 Task: Create a due date automation trigger when advanced on, on the tuesday of the week a card is due add fields with custom field "Resume" set to a number greater or equal to 1 and lower or equal to 10 at 11:00 AM.
Action: Mouse moved to (790, 247)
Screenshot: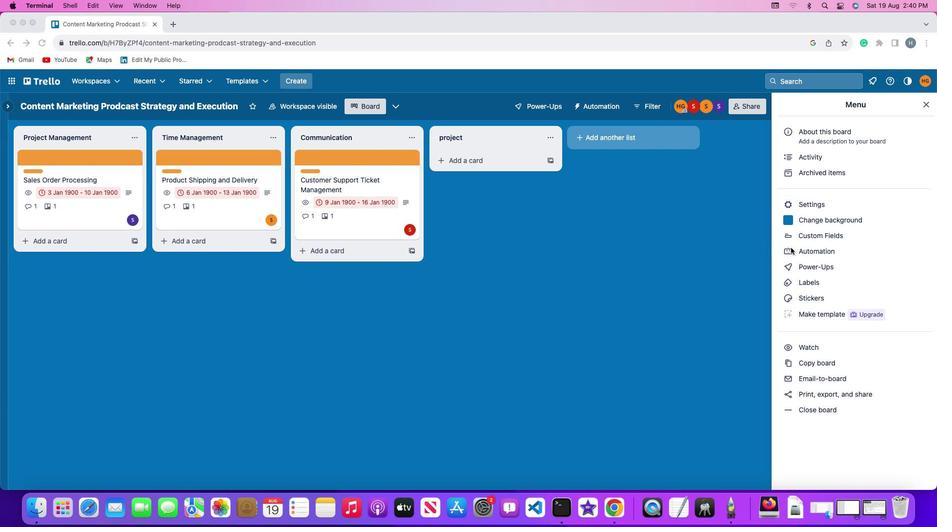 
Action: Mouse pressed left at (790, 247)
Screenshot: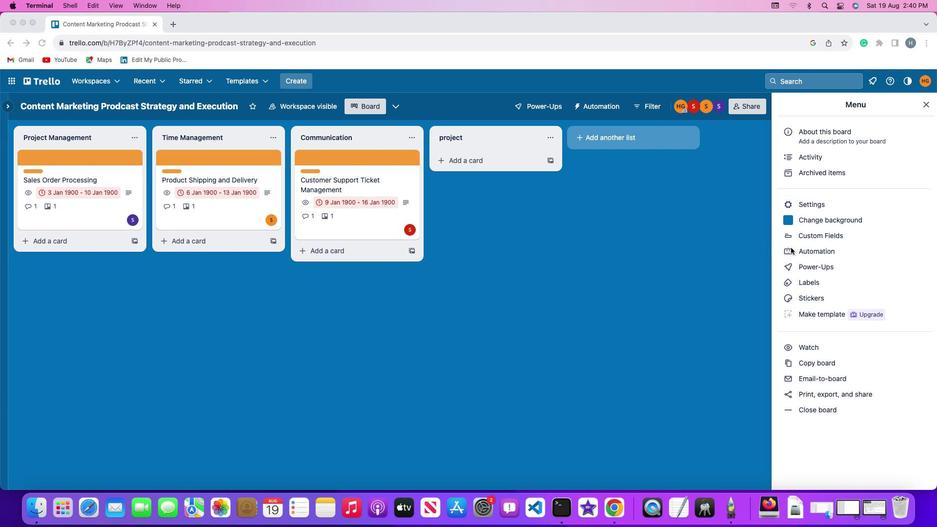 
Action: Mouse pressed left at (790, 247)
Screenshot: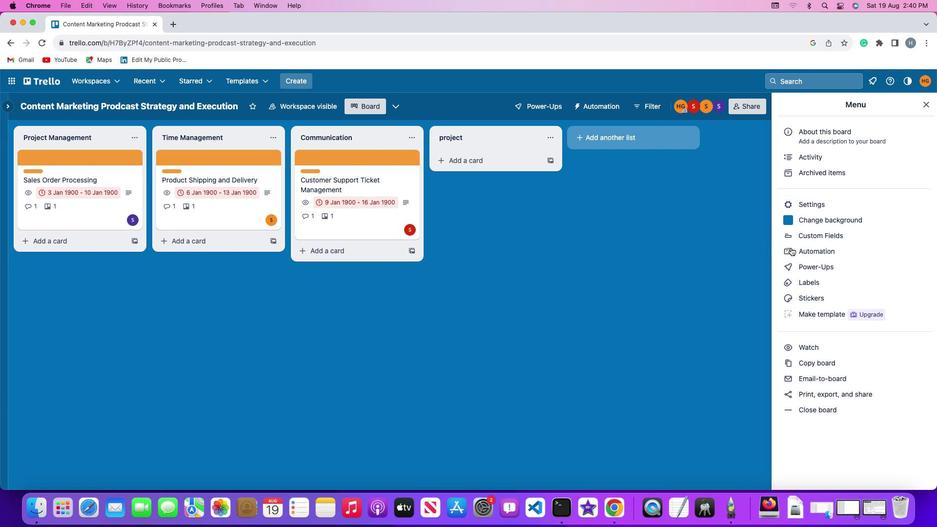 
Action: Mouse moved to (55, 232)
Screenshot: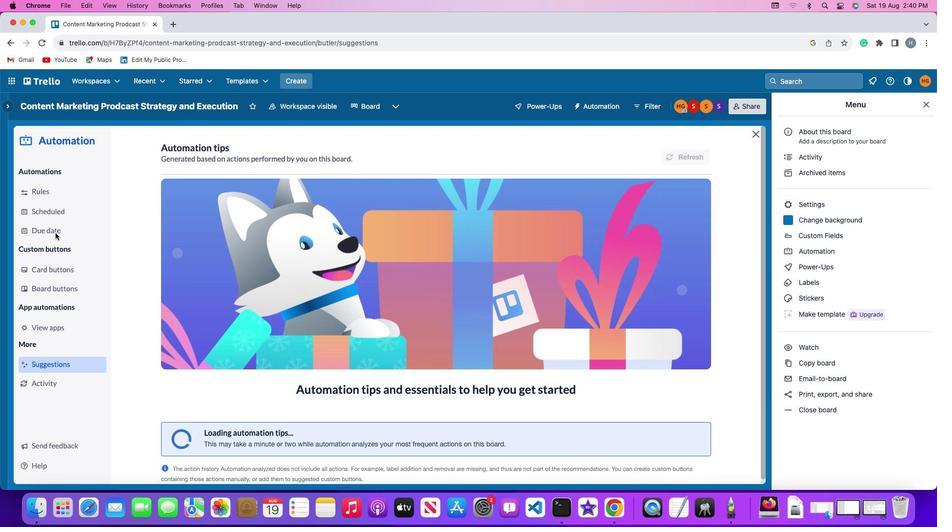 
Action: Mouse pressed left at (55, 232)
Screenshot: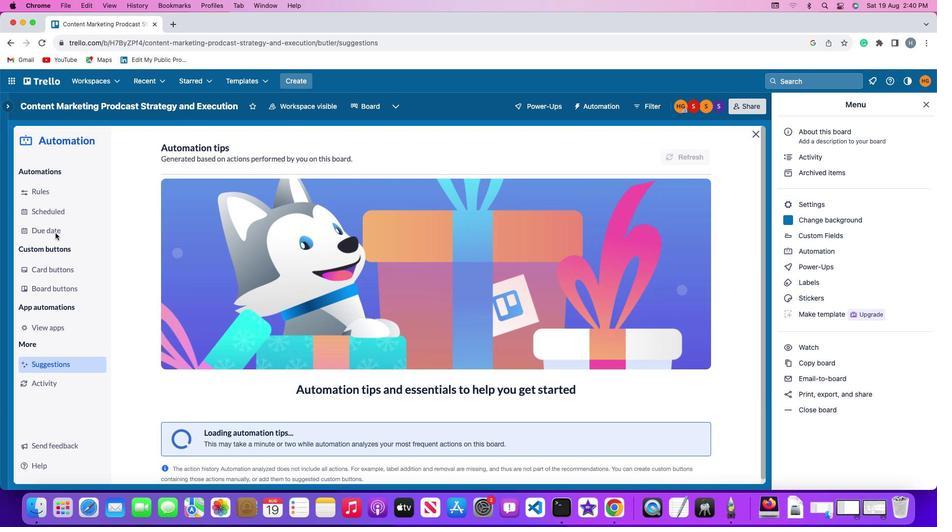 
Action: Mouse moved to (666, 152)
Screenshot: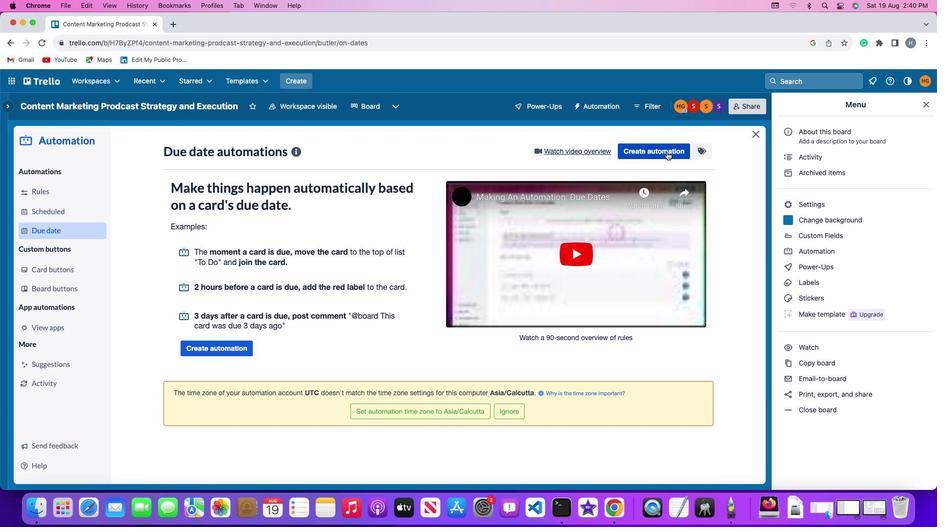 
Action: Mouse pressed left at (666, 152)
Screenshot: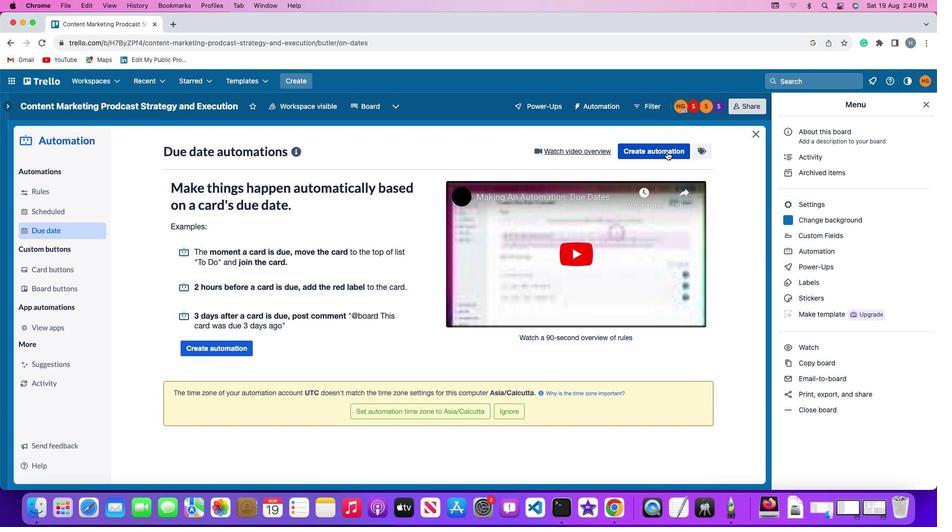 
Action: Mouse moved to (196, 241)
Screenshot: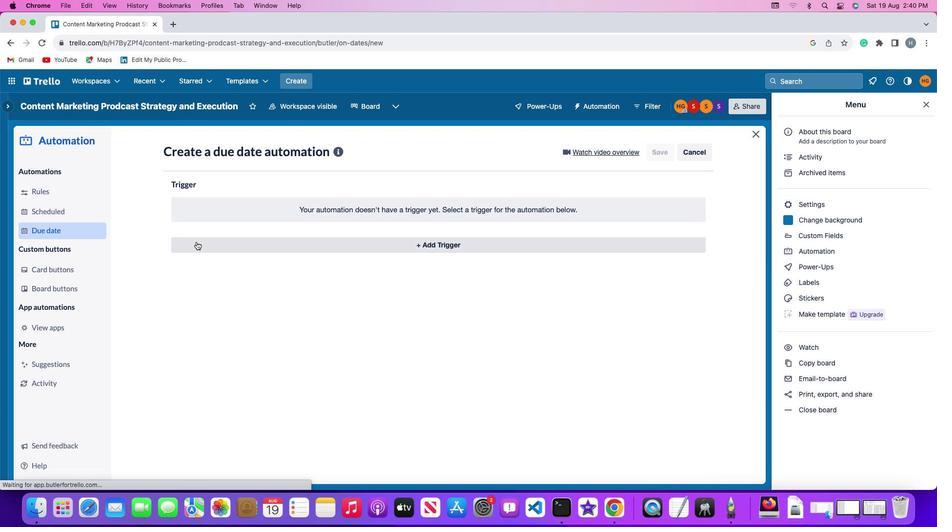 
Action: Mouse pressed left at (196, 241)
Screenshot: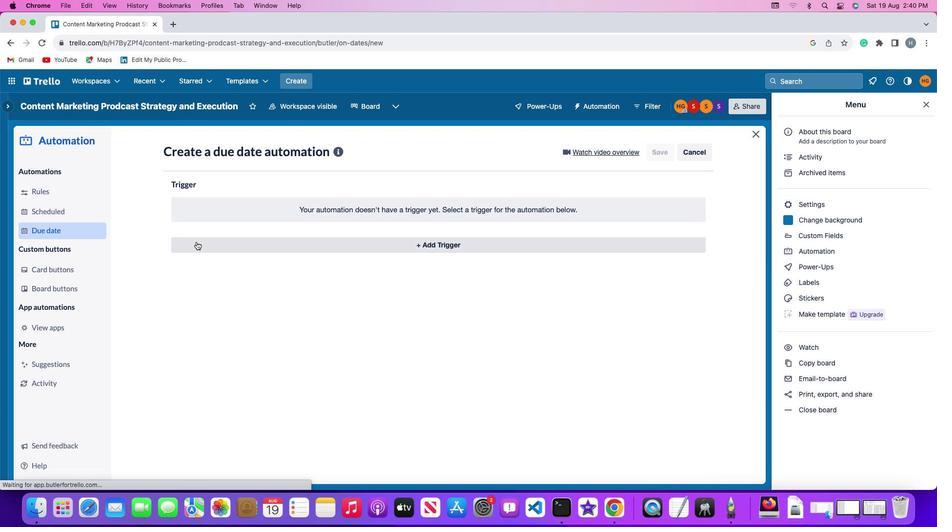
Action: Mouse moved to (204, 413)
Screenshot: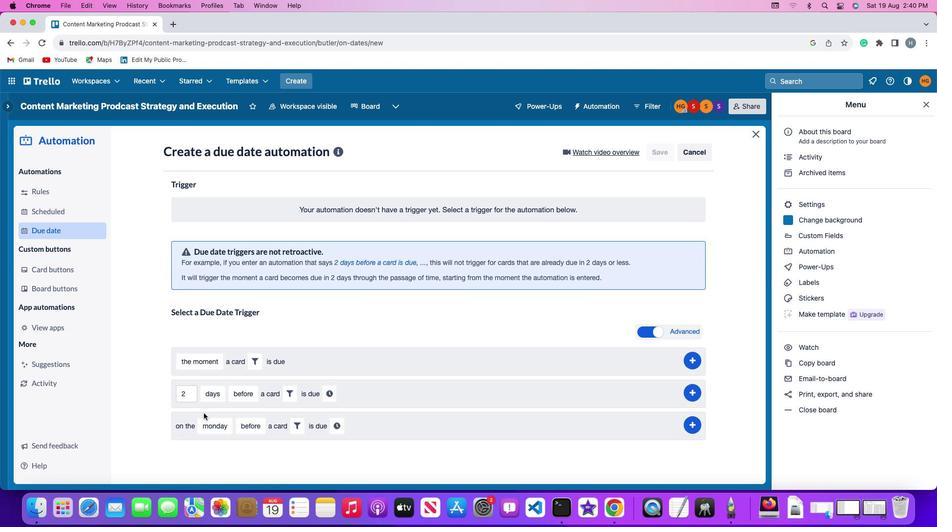 
Action: Mouse pressed left at (204, 413)
Screenshot: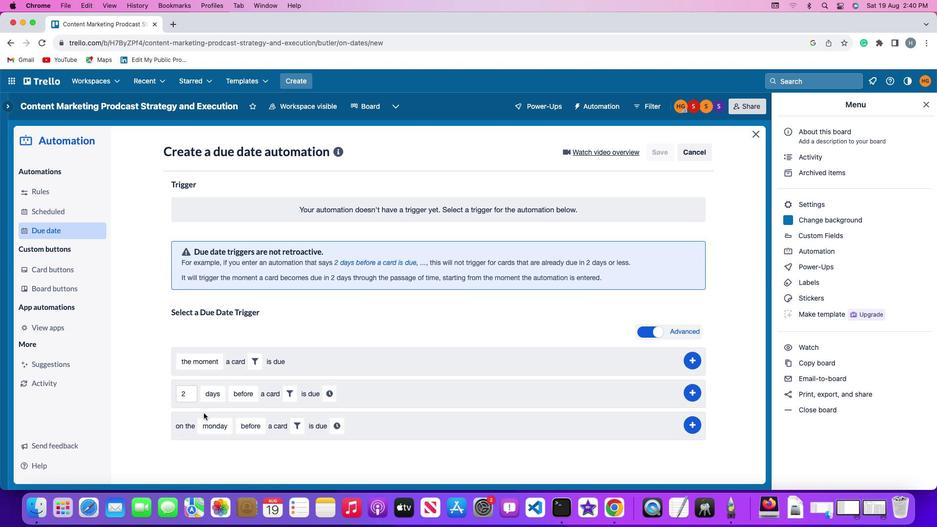
Action: Mouse moved to (207, 417)
Screenshot: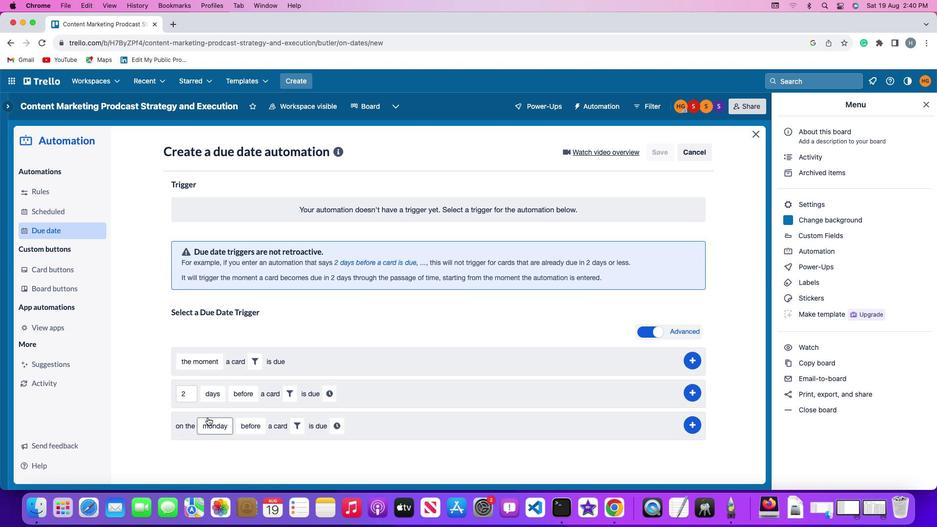
Action: Mouse pressed left at (207, 417)
Screenshot: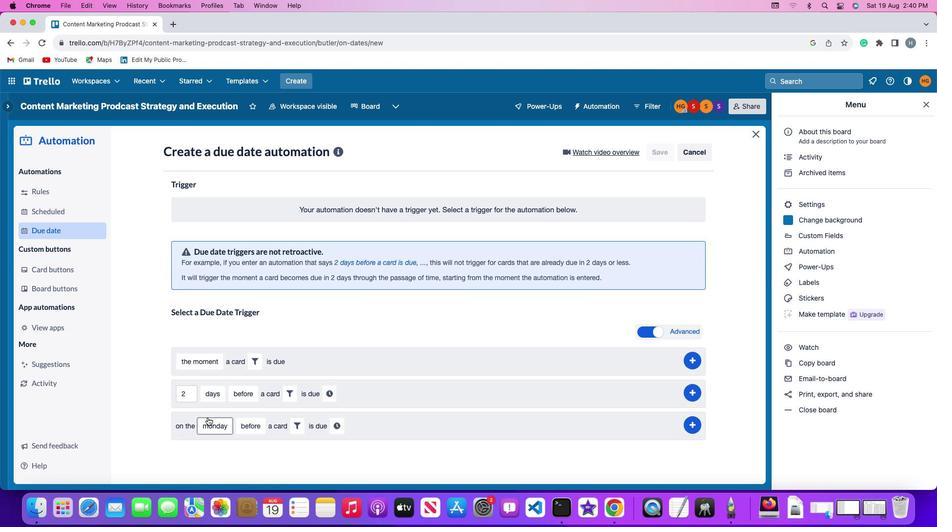 
Action: Mouse moved to (228, 312)
Screenshot: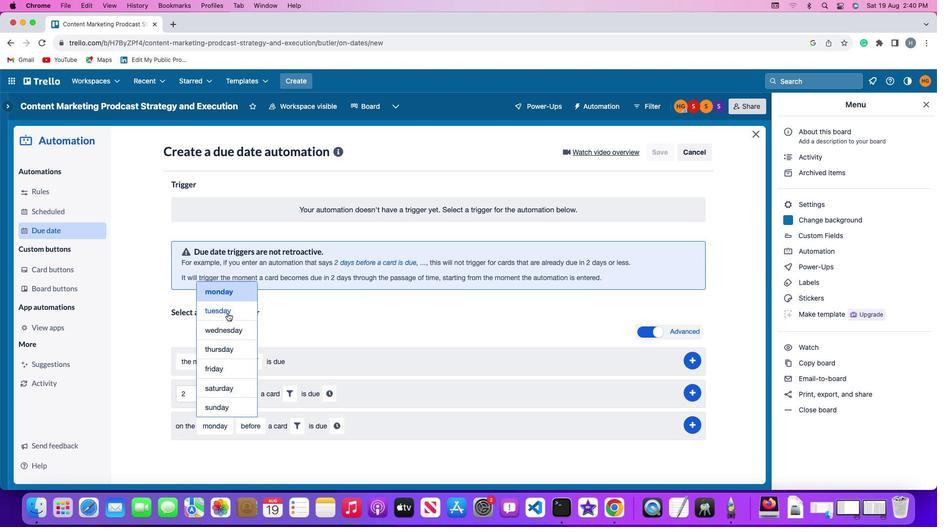 
Action: Mouse pressed left at (228, 312)
Screenshot: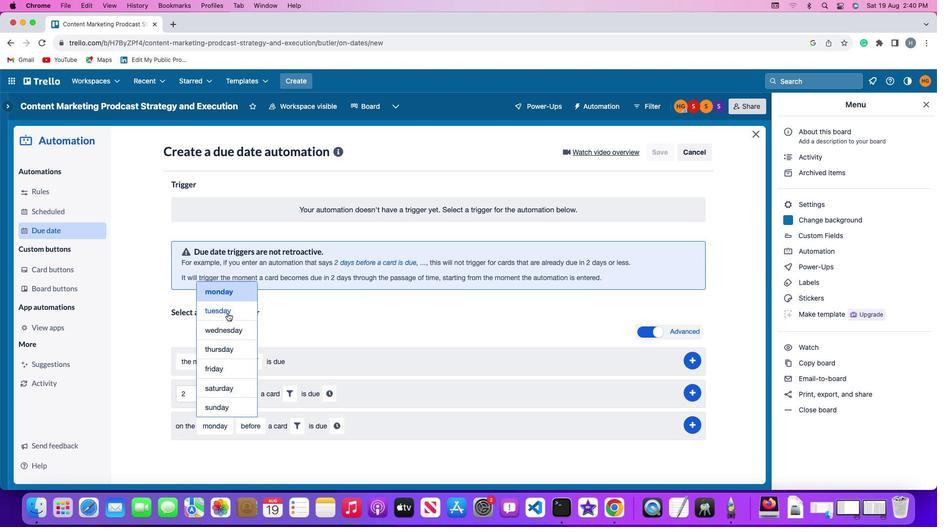 
Action: Mouse moved to (249, 427)
Screenshot: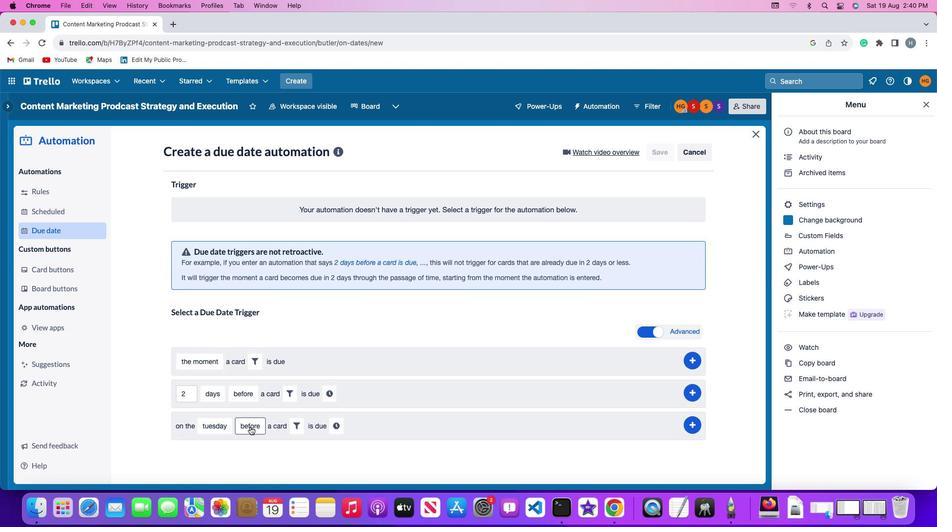 
Action: Mouse pressed left at (249, 427)
Screenshot: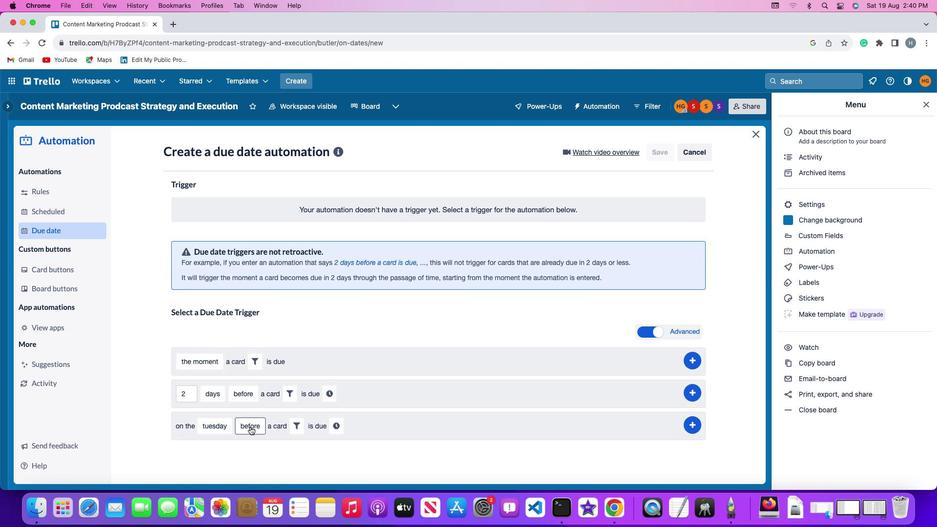 
Action: Mouse moved to (257, 387)
Screenshot: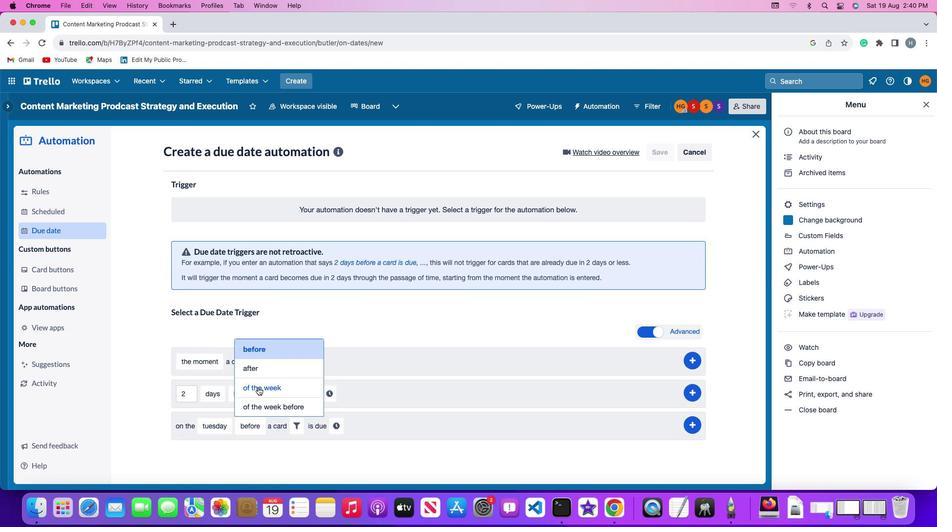 
Action: Mouse pressed left at (257, 387)
Screenshot: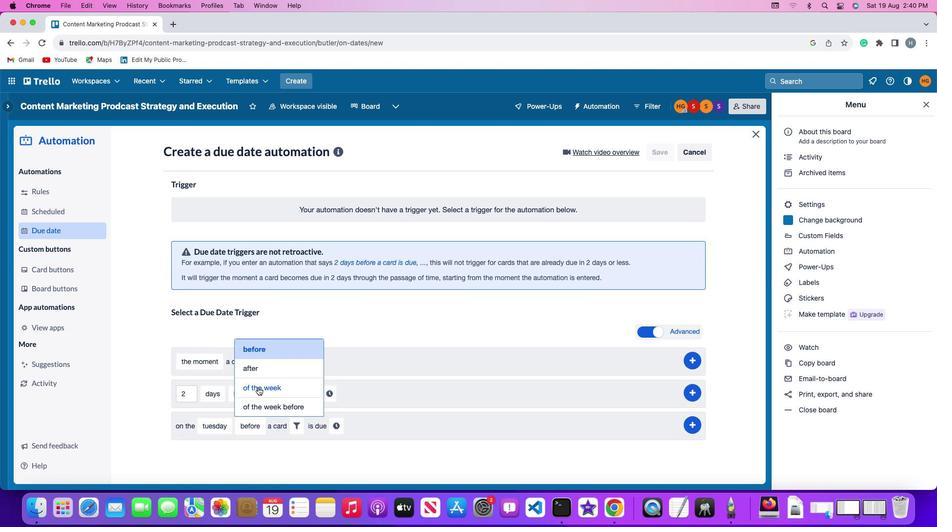 
Action: Mouse moved to (307, 424)
Screenshot: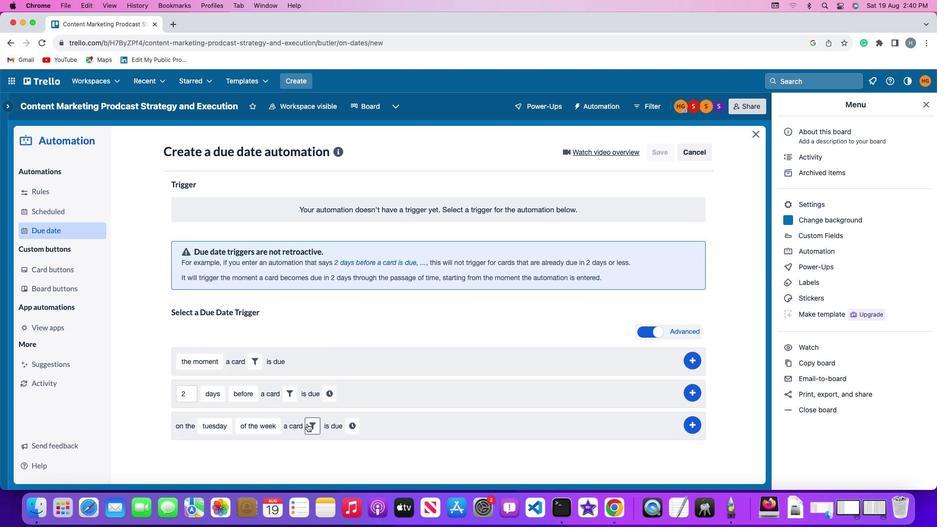 
Action: Mouse pressed left at (307, 424)
Screenshot: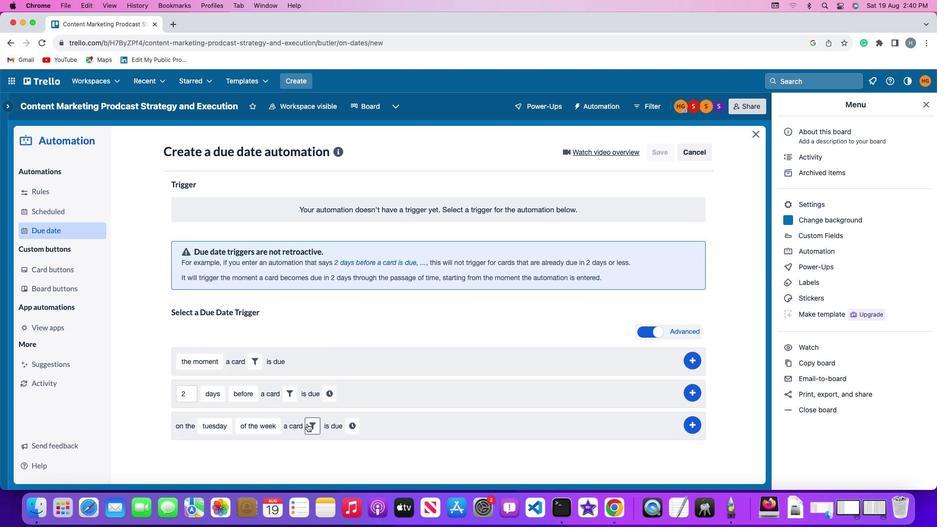 
Action: Mouse moved to (471, 462)
Screenshot: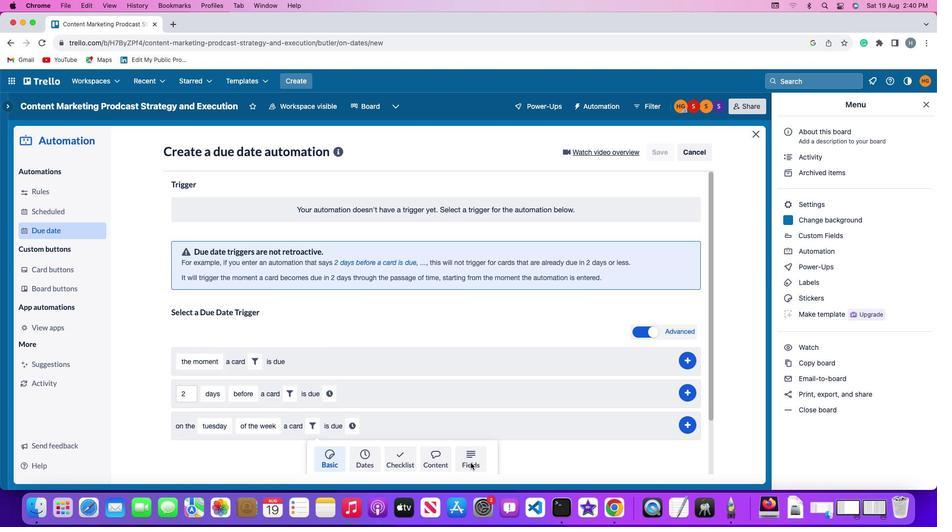 
Action: Mouse pressed left at (471, 462)
Screenshot: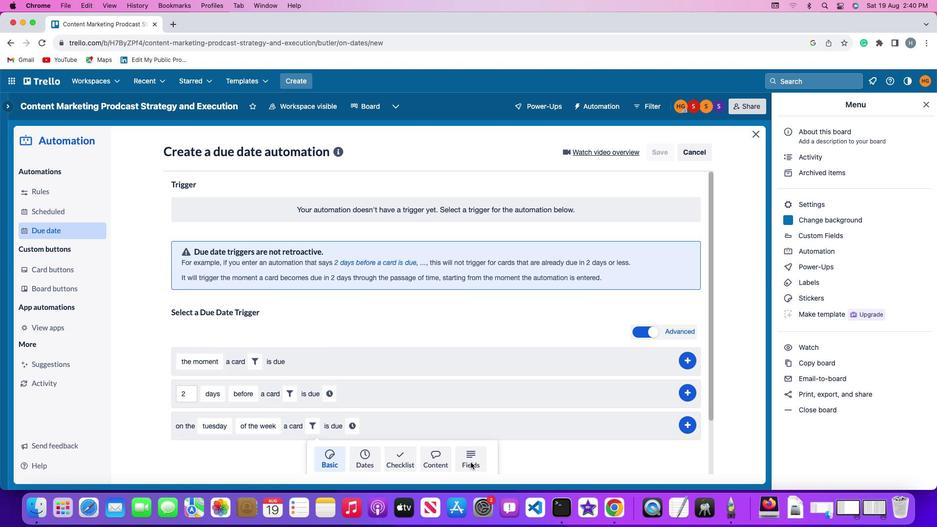
Action: Mouse moved to (284, 449)
Screenshot: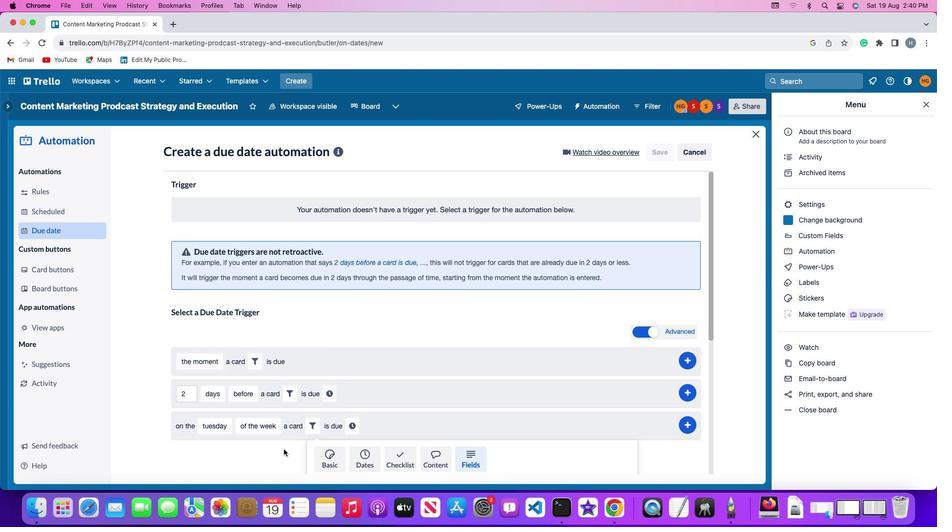 
Action: Mouse scrolled (284, 449) with delta (0, 0)
Screenshot: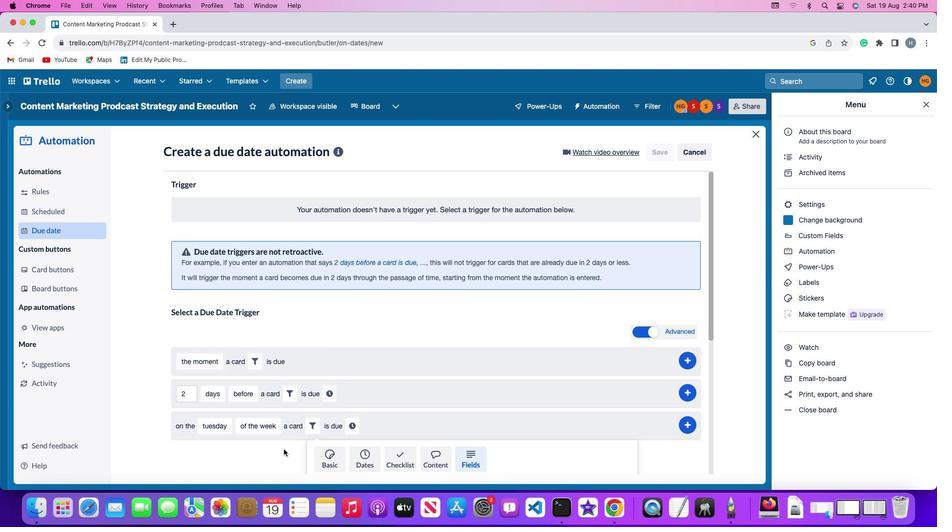 
Action: Mouse scrolled (284, 449) with delta (0, 0)
Screenshot: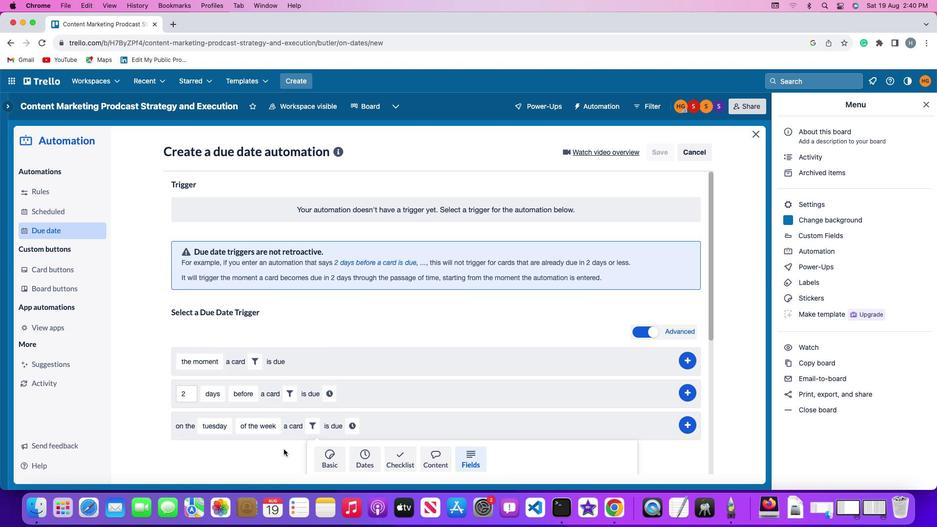 
Action: Mouse moved to (283, 449)
Screenshot: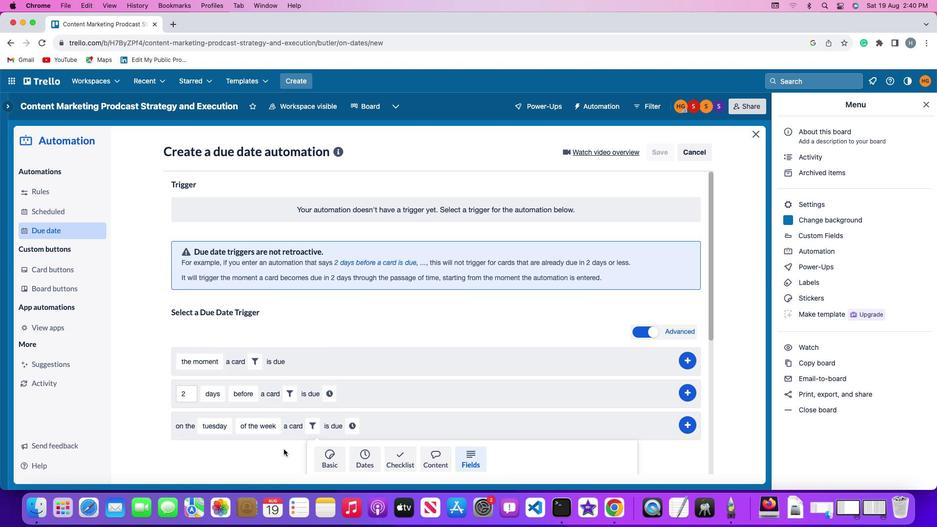 
Action: Mouse scrolled (283, 449) with delta (0, -1)
Screenshot: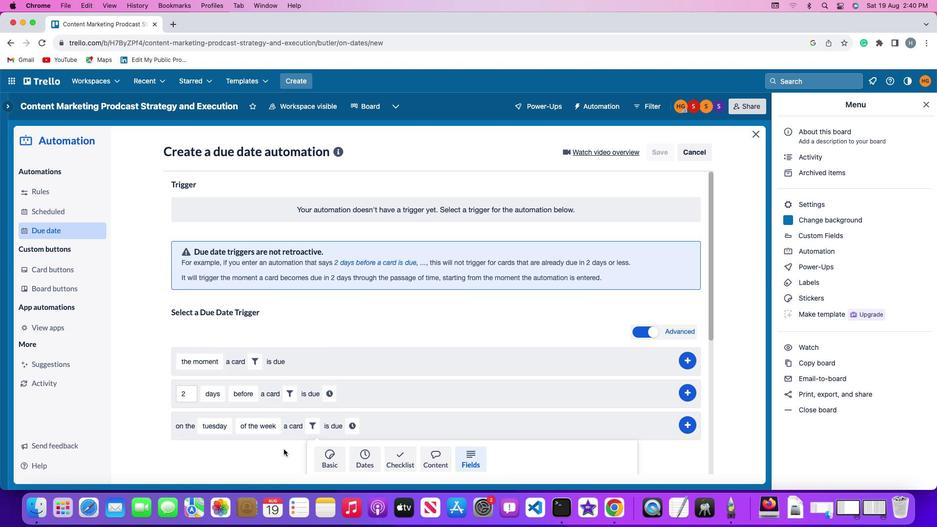 
Action: Mouse moved to (283, 449)
Screenshot: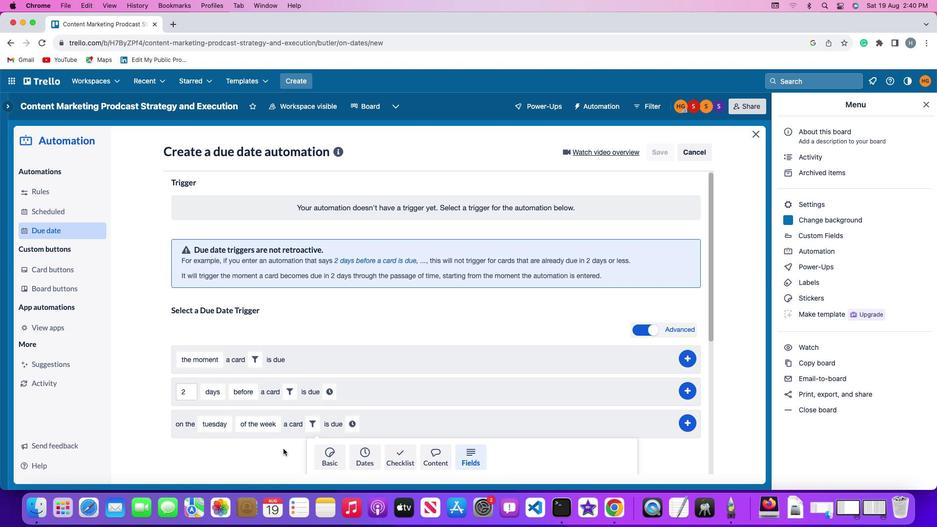 
Action: Mouse scrolled (283, 449) with delta (0, -2)
Screenshot: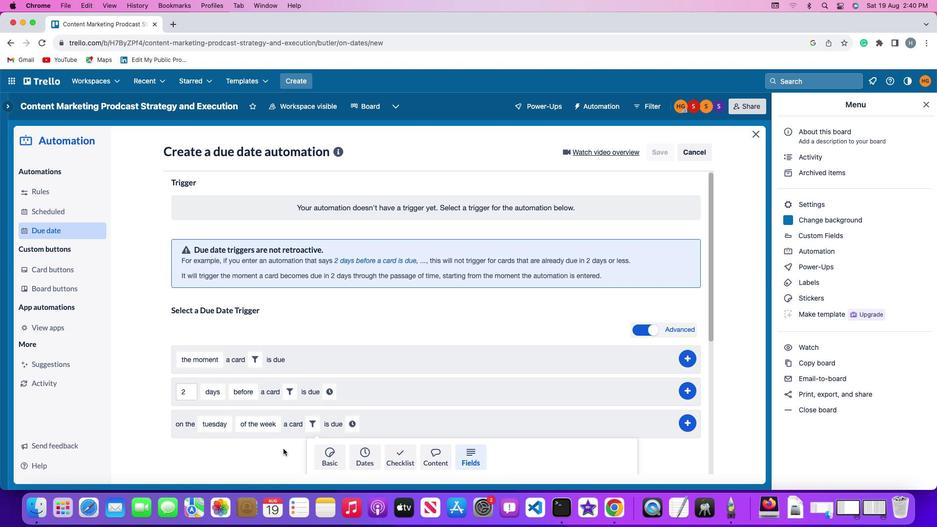 
Action: Mouse moved to (283, 448)
Screenshot: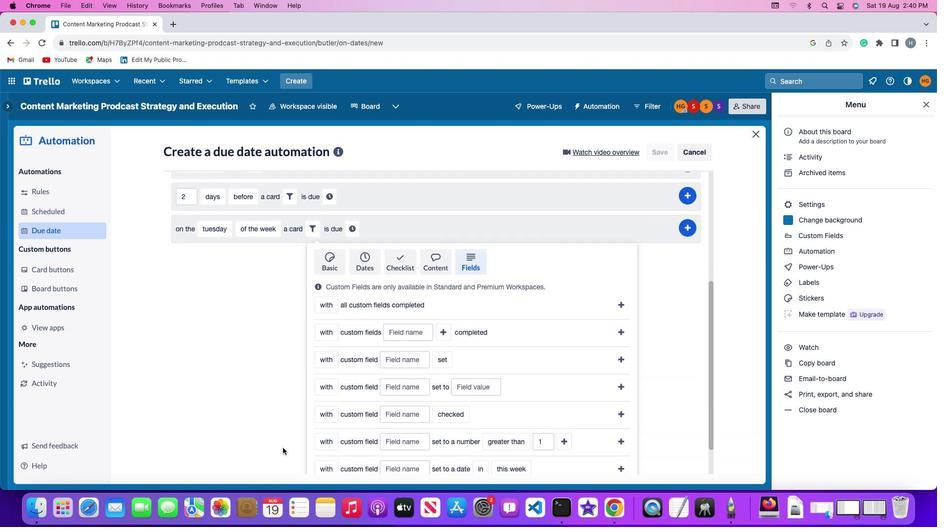 
Action: Mouse scrolled (283, 448) with delta (0, 0)
Screenshot: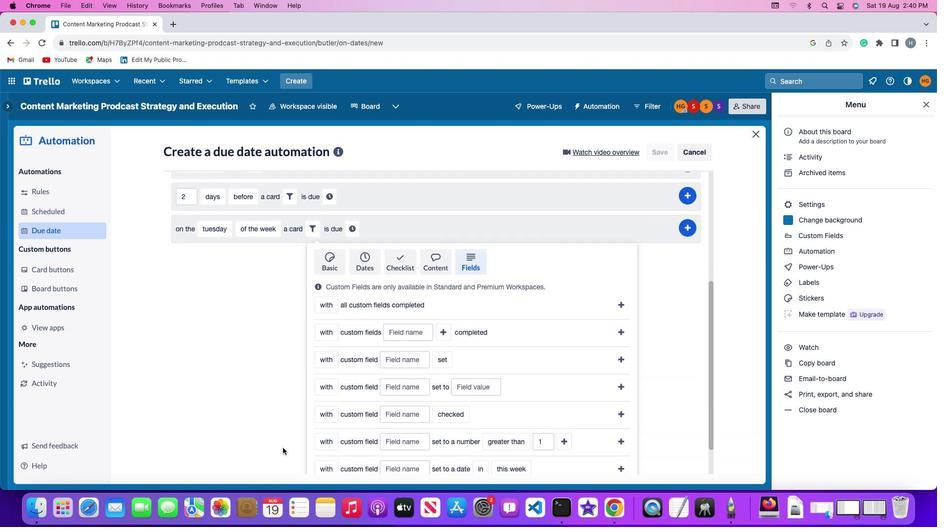 
Action: Mouse scrolled (283, 448) with delta (0, 0)
Screenshot: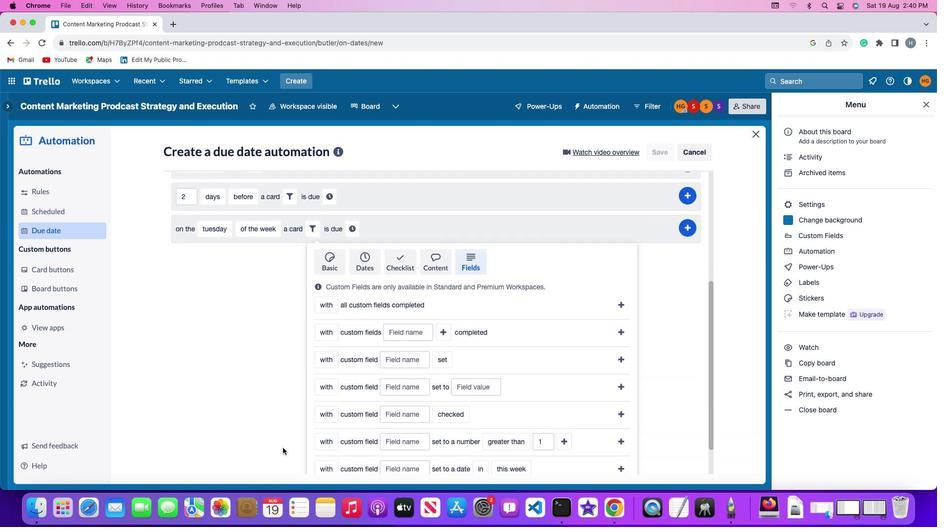 
Action: Mouse moved to (283, 447)
Screenshot: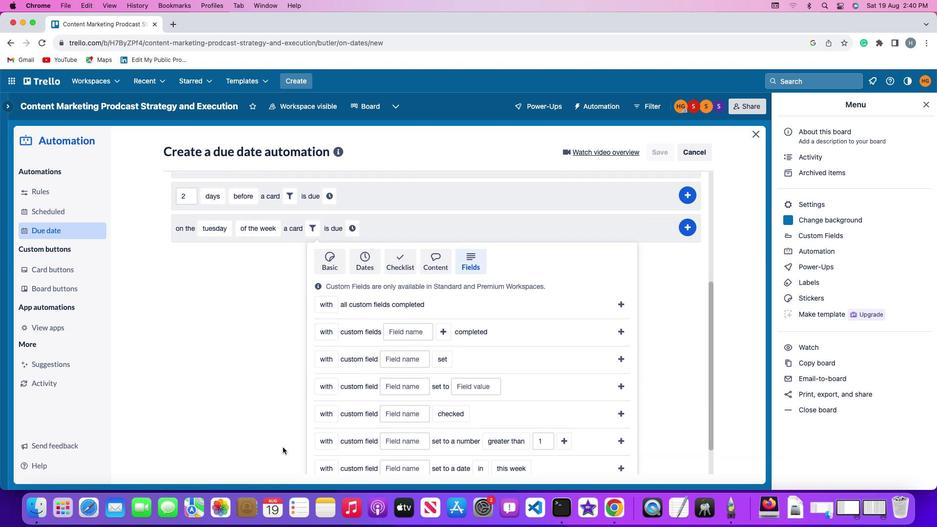 
Action: Mouse scrolled (283, 447) with delta (0, -1)
Screenshot: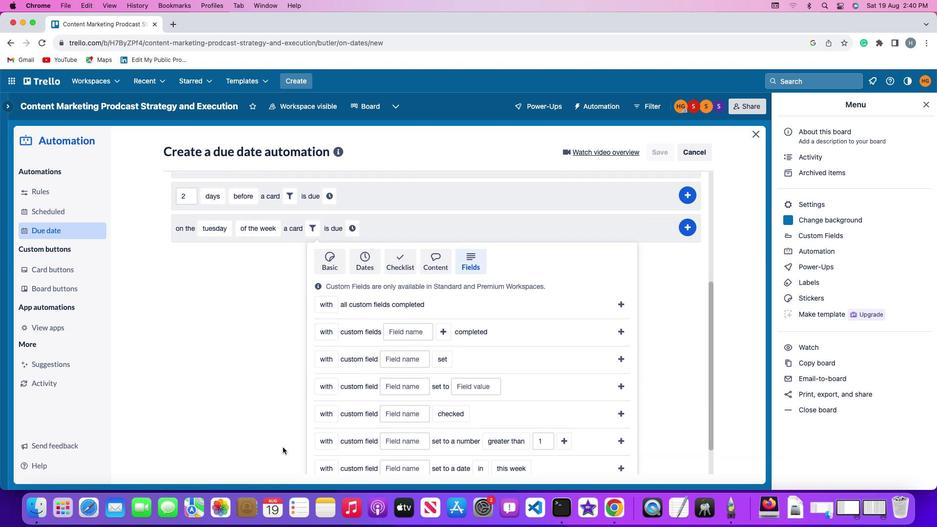 
Action: Mouse moved to (283, 447)
Screenshot: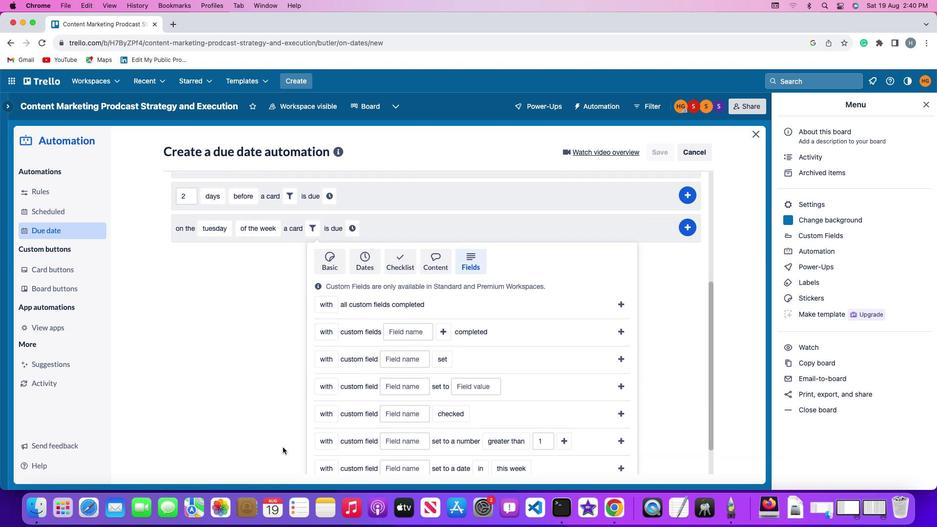 
Action: Mouse scrolled (283, 447) with delta (0, -2)
Screenshot: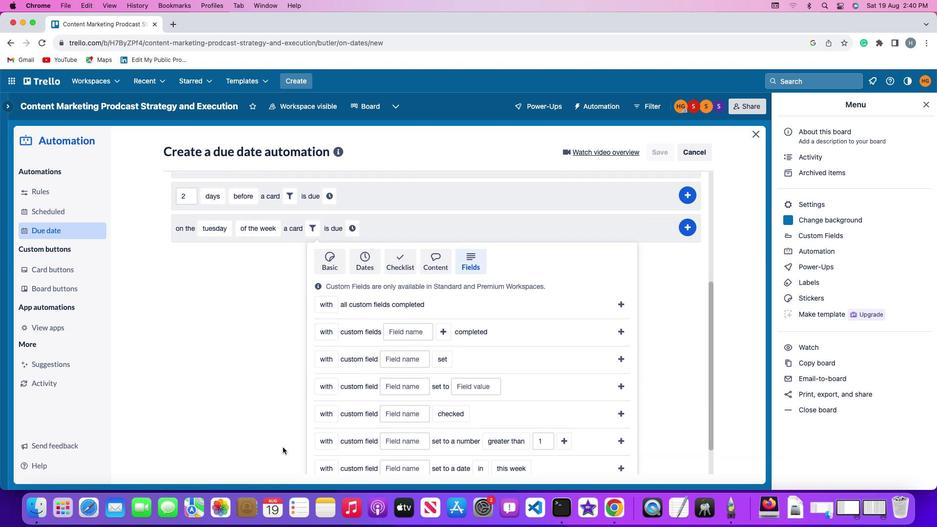 
Action: Mouse moved to (283, 447)
Screenshot: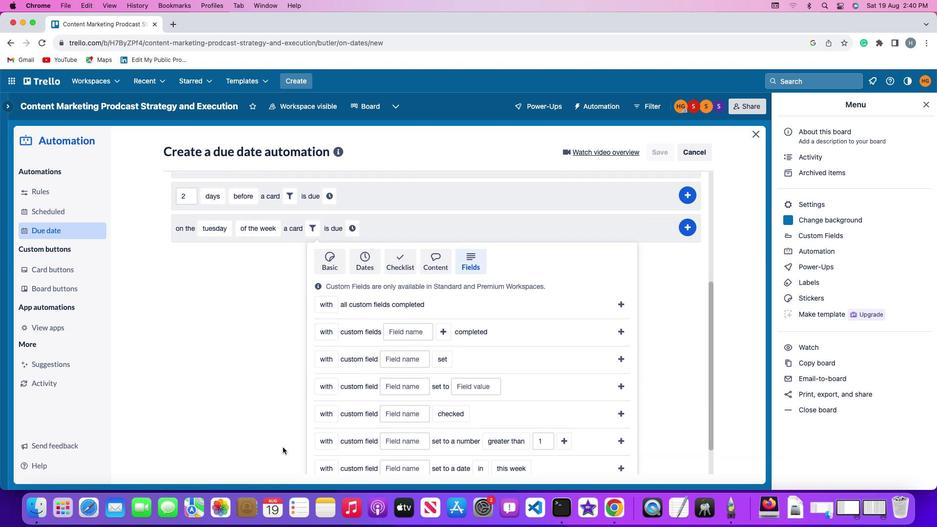 
Action: Mouse scrolled (283, 447) with delta (0, -2)
Screenshot: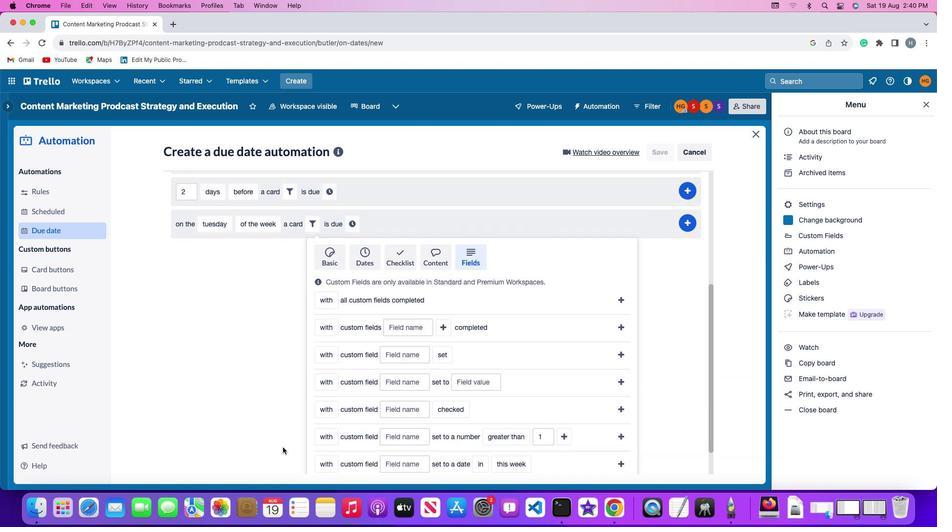 
Action: Mouse moved to (282, 446)
Screenshot: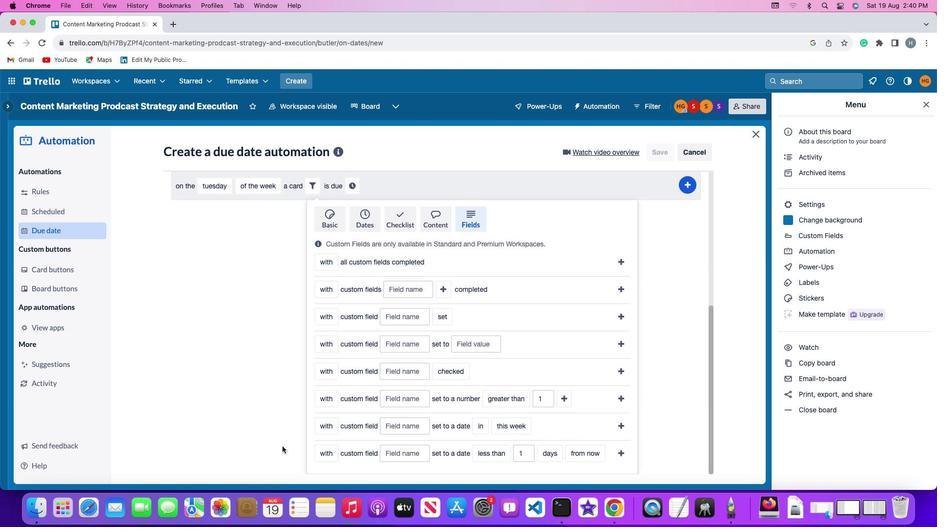 
Action: Mouse scrolled (282, 446) with delta (0, 0)
Screenshot: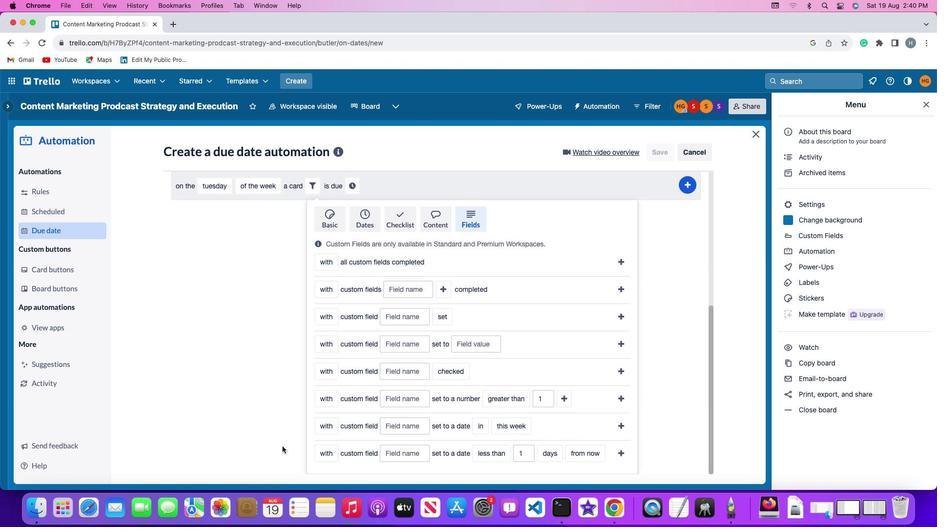 
Action: Mouse scrolled (282, 446) with delta (0, 0)
Screenshot: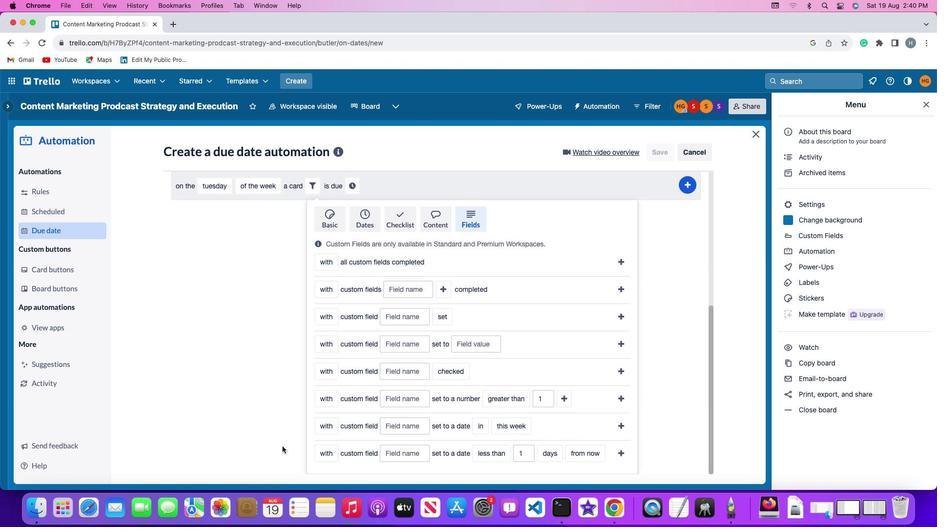 
Action: Mouse scrolled (282, 446) with delta (0, -1)
Screenshot: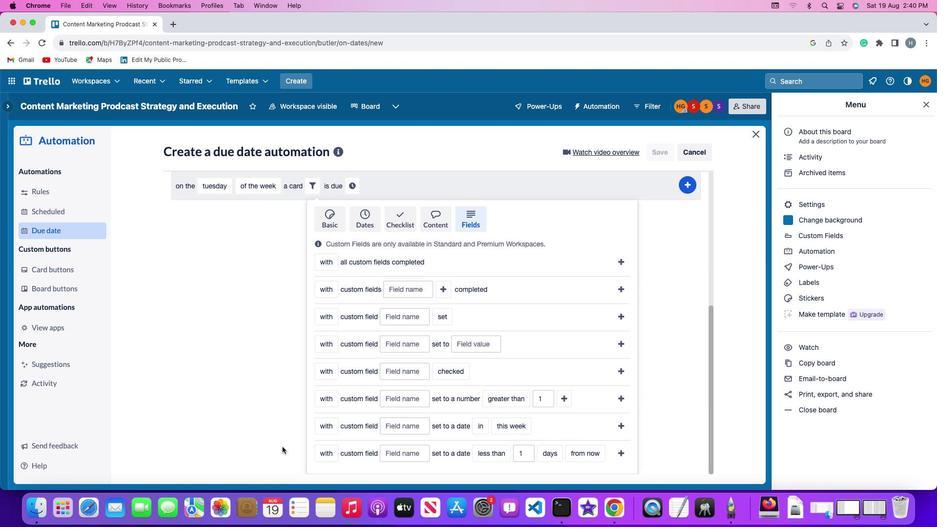 
Action: Mouse moved to (282, 446)
Screenshot: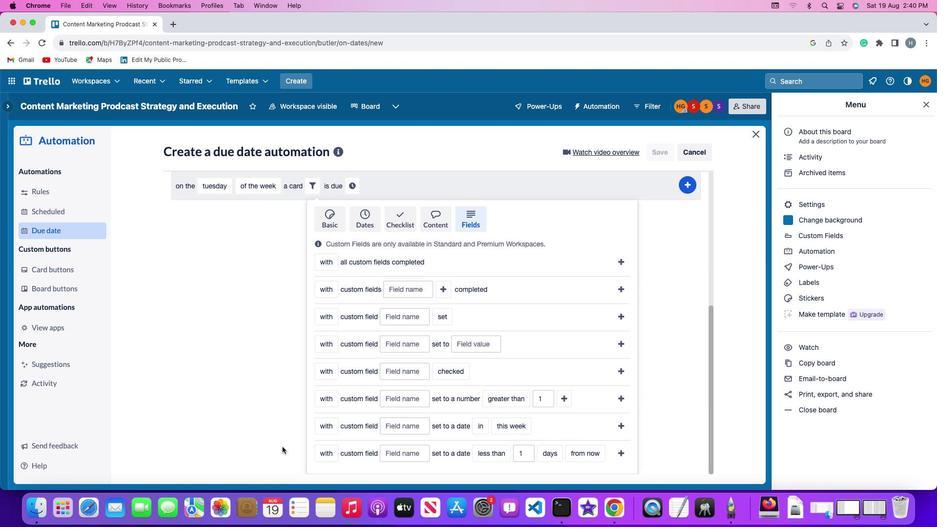 
Action: Mouse scrolled (282, 446) with delta (0, -2)
Screenshot: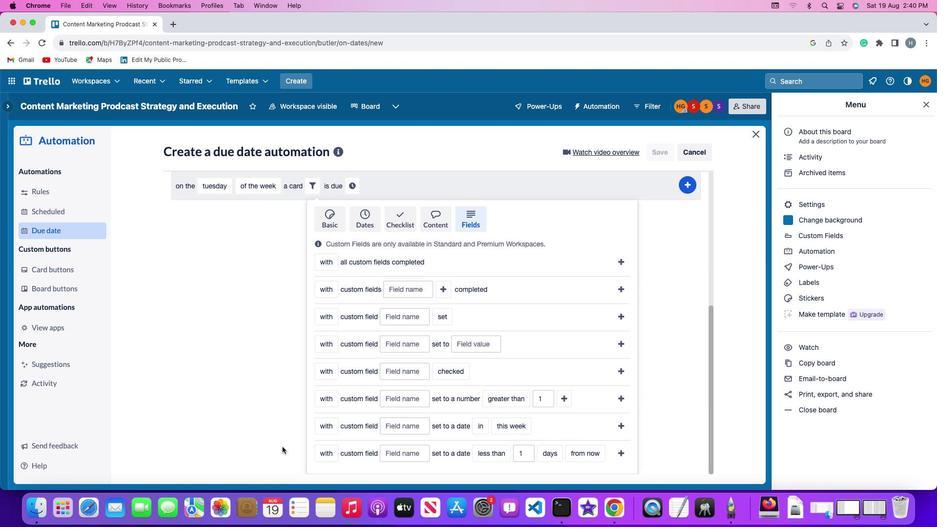 
Action: Mouse moved to (322, 399)
Screenshot: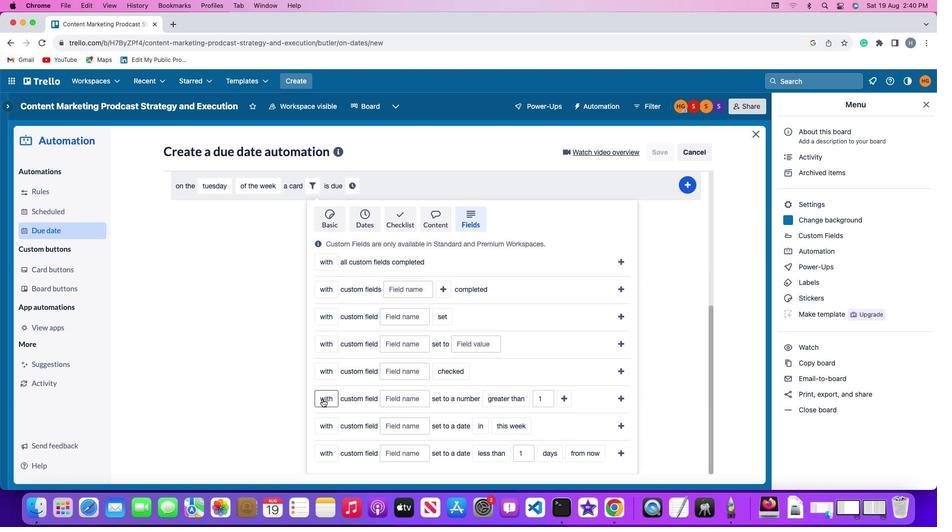 
Action: Mouse pressed left at (322, 399)
Screenshot: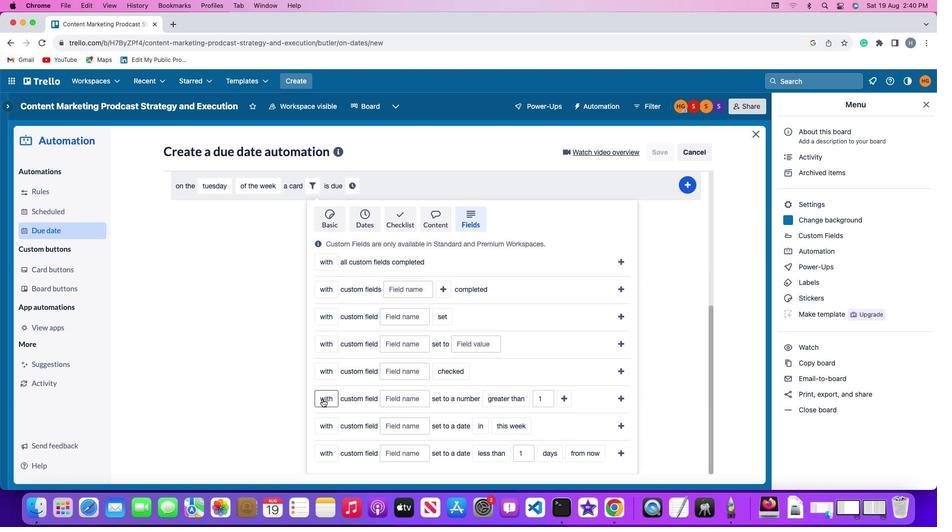
Action: Mouse moved to (328, 417)
Screenshot: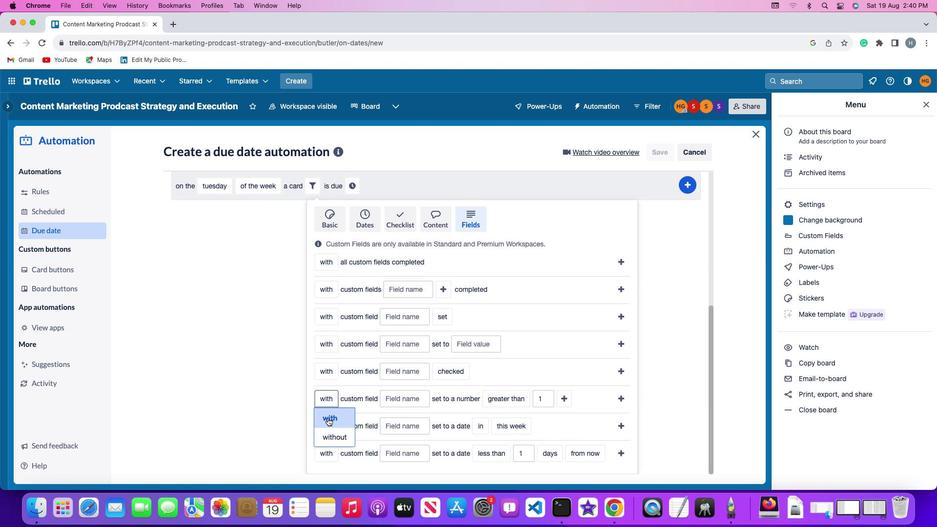
Action: Mouse pressed left at (328, 417)
Screenshot: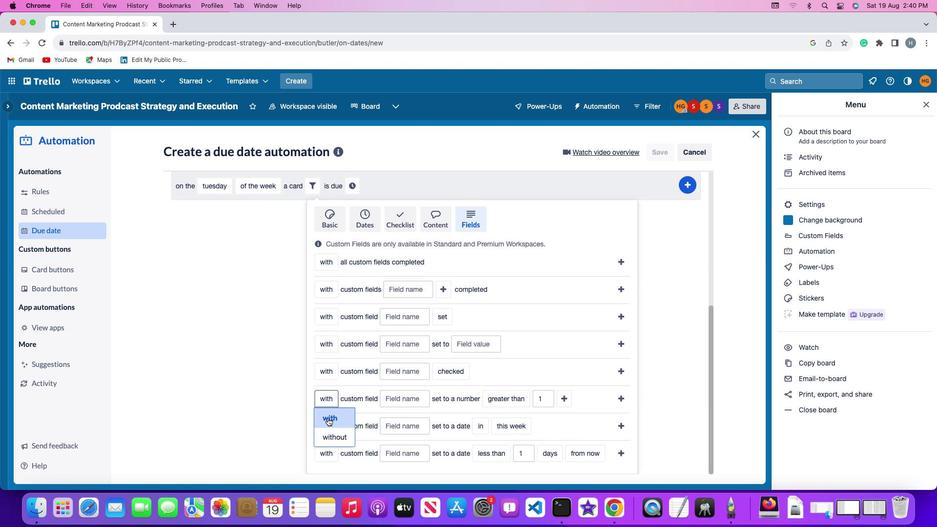 
Action: Mouse moved to (411, 397)
Screenshot: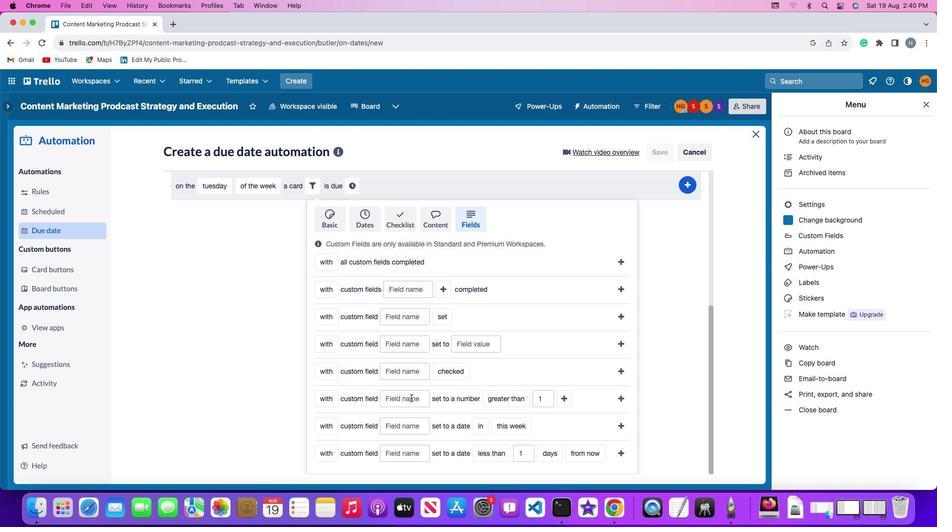 
Action: Mouse pressed left at (411, 397)
Screenshot: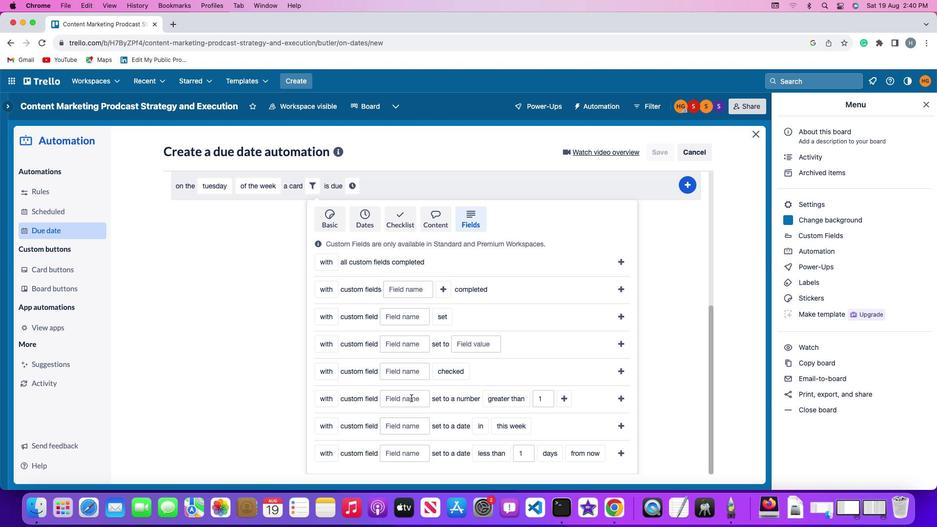 
Action: Mouse moved to (412, 397)
Screenshot: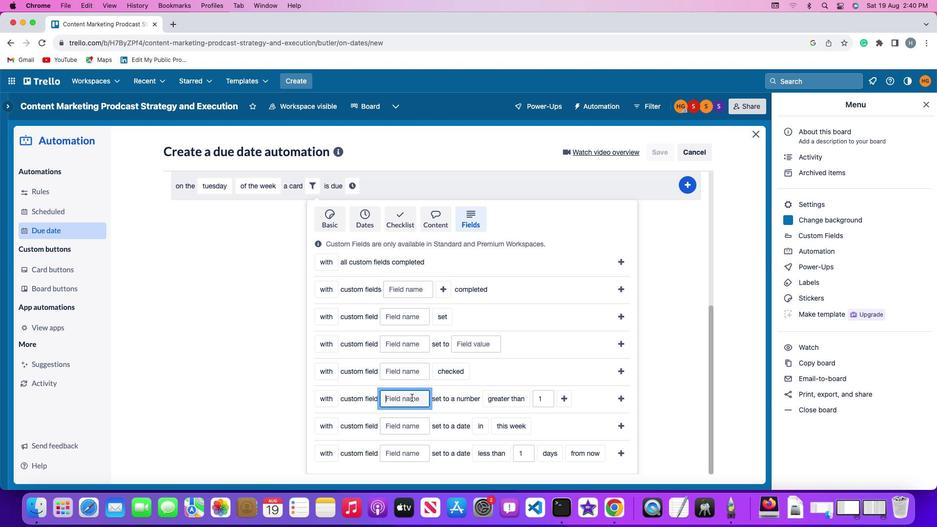 
Action: Key pressed Key.shift'R''e''s'
Screenshot: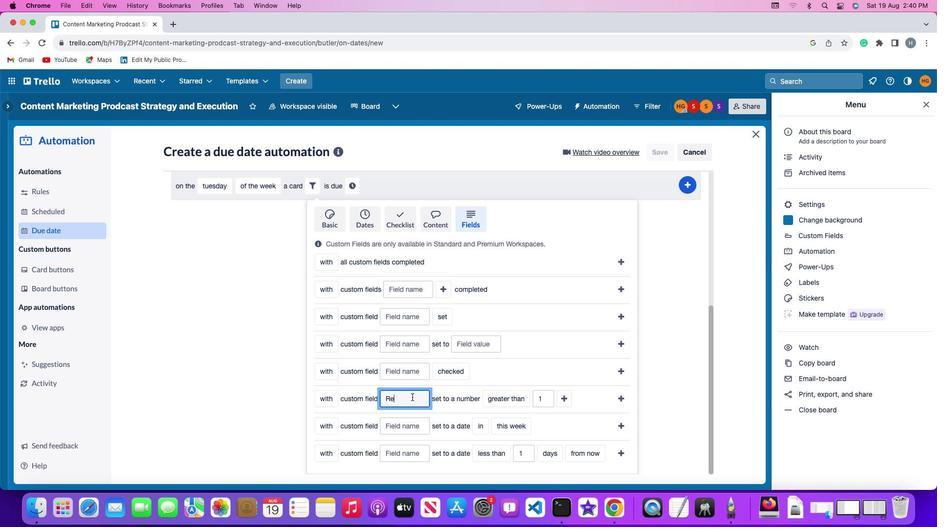 
Action: Mouse moved to (412, 396)
Screenshot: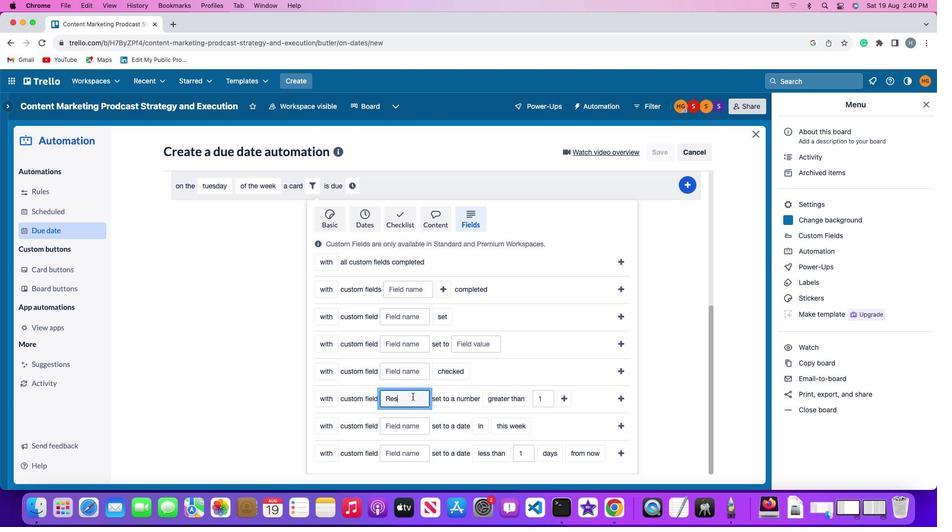 
Action: Key pressed 'u''m'
Screenshot: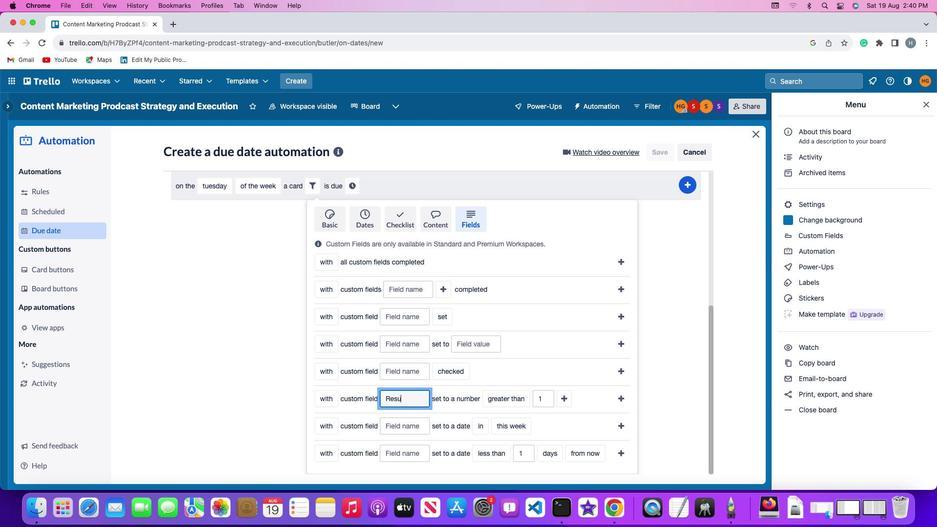 
Action: Mouse moved to (413, 396)
Screenshot: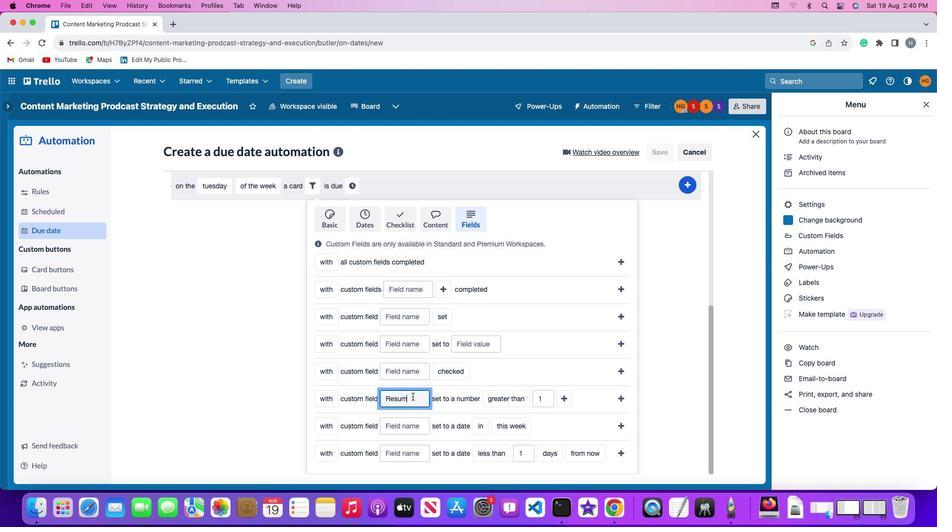 
Action: Key pressed 'e'
Screenshot: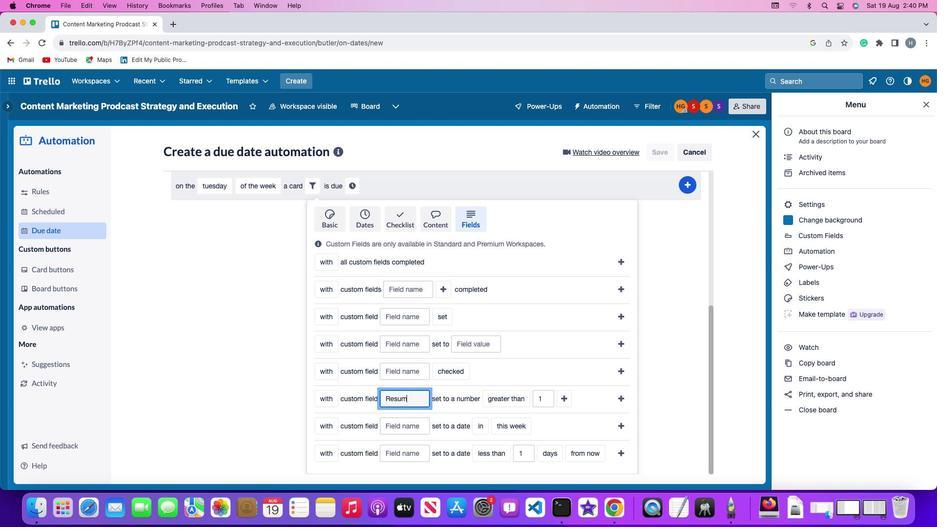 
Action: Mouse moved to (495, 396)
Screenshot: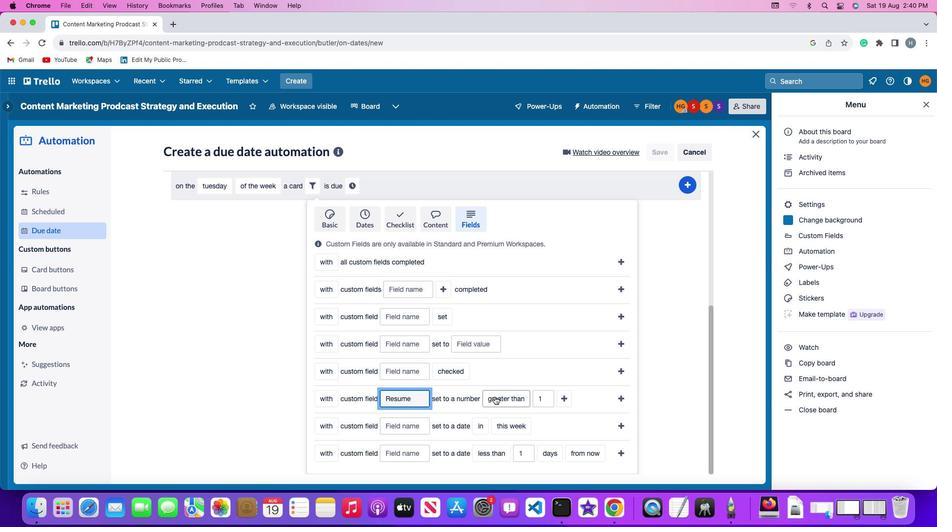 
Action: Mouse pressed left at (495, 396)
Screenshot: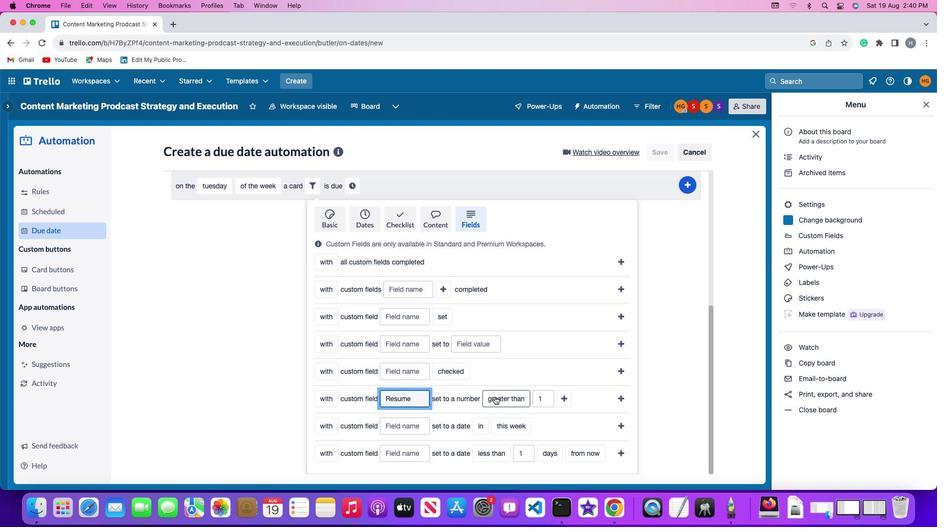 
Action: Mouse moved to (515, 339)
Screenshot: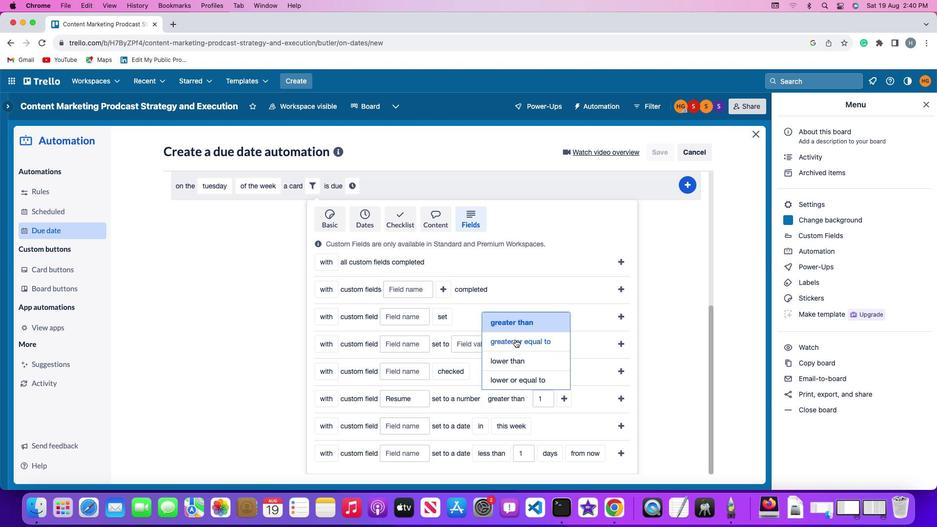 
Action: Mouse pressed left at (515, 339)
Screenshot: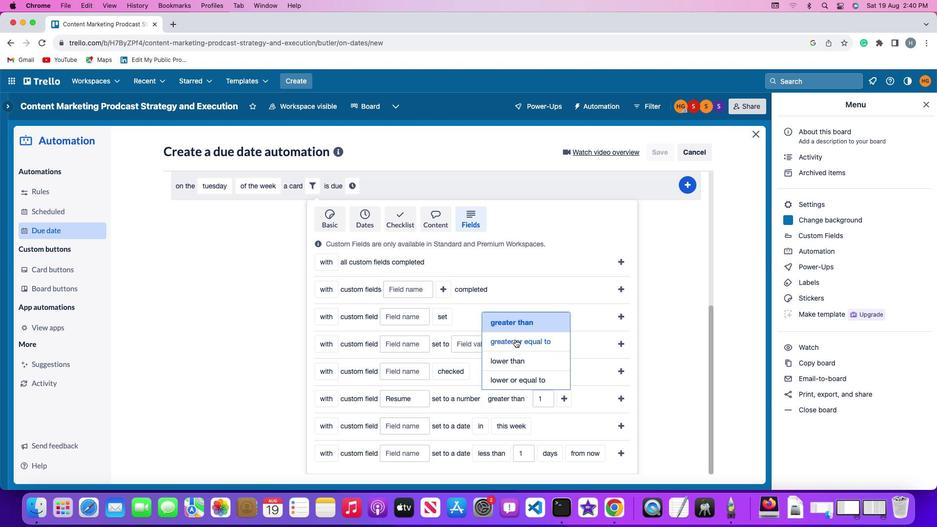 
Action: Mouse moved to (571, 399)
Screenshot: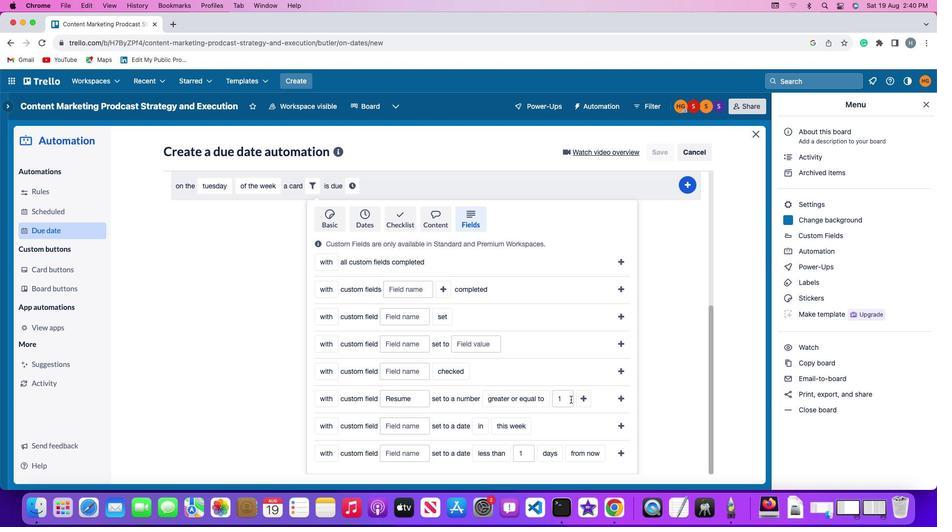 
Action: Mouse pressed left at (571, 399)
Screenshot: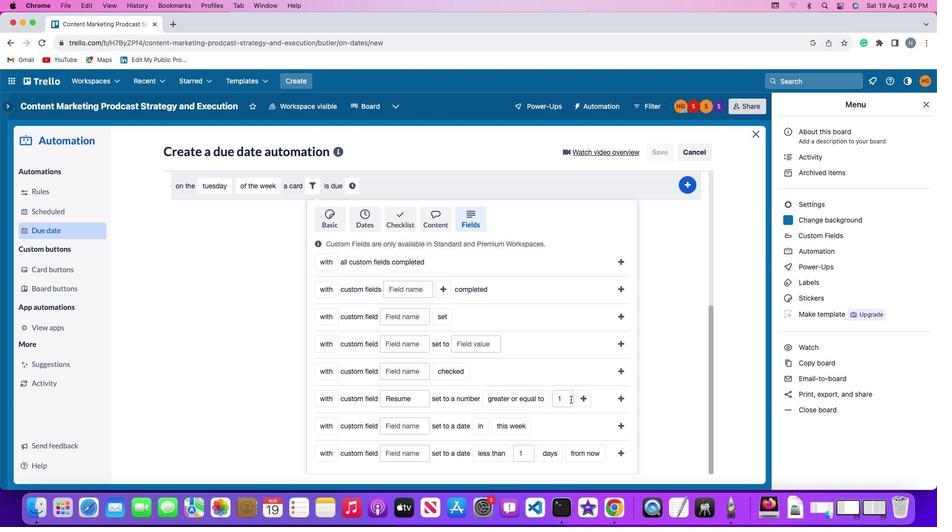 
Action: Mouse moved to (568, 395)
Screenshot: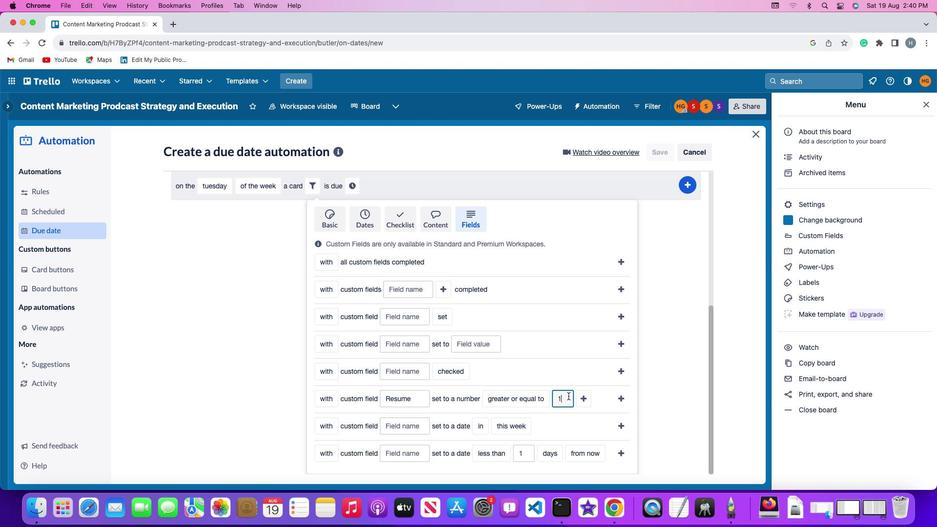 
Action: Key pressed Key.backspace
Screenshot: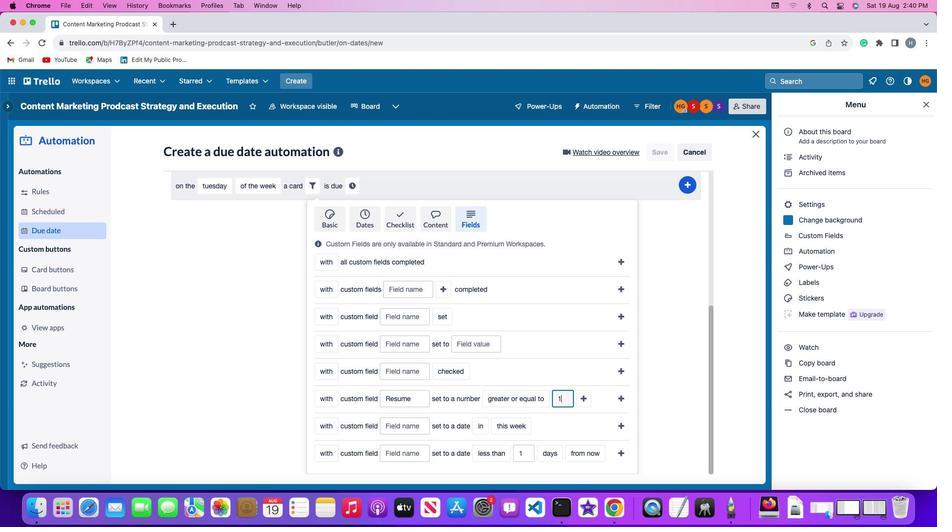 
Action: Mouse moved to (568, 395)
Screenshot: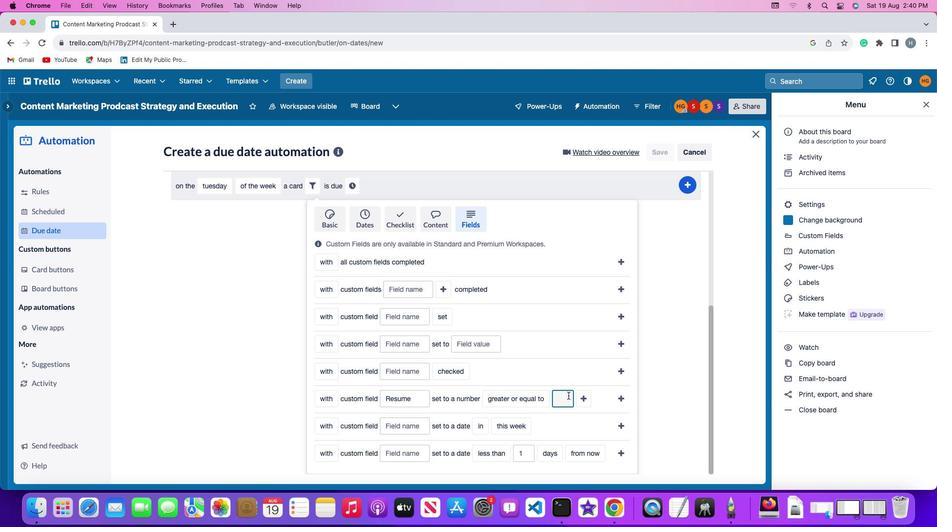 
Action: Key pressed '1'
Screenshot: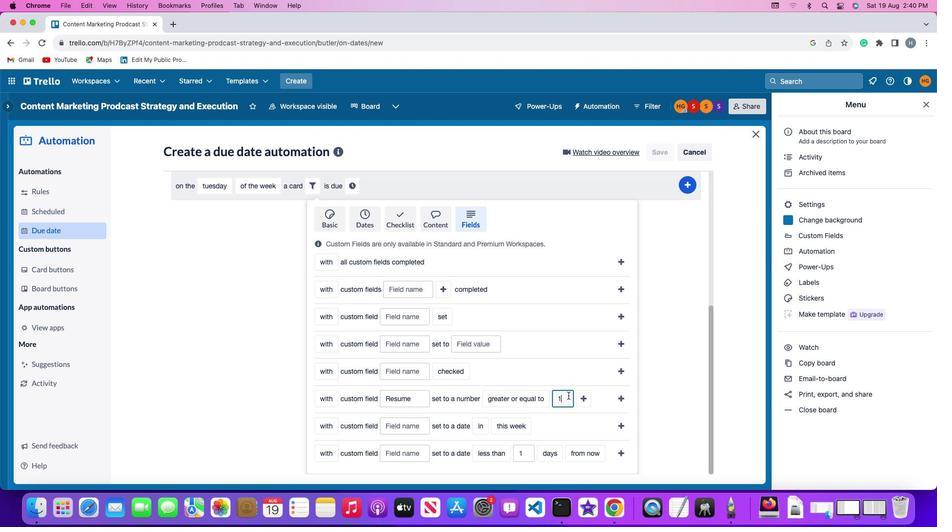 
Action: Mouse moved to (581, 397)
Screenshot: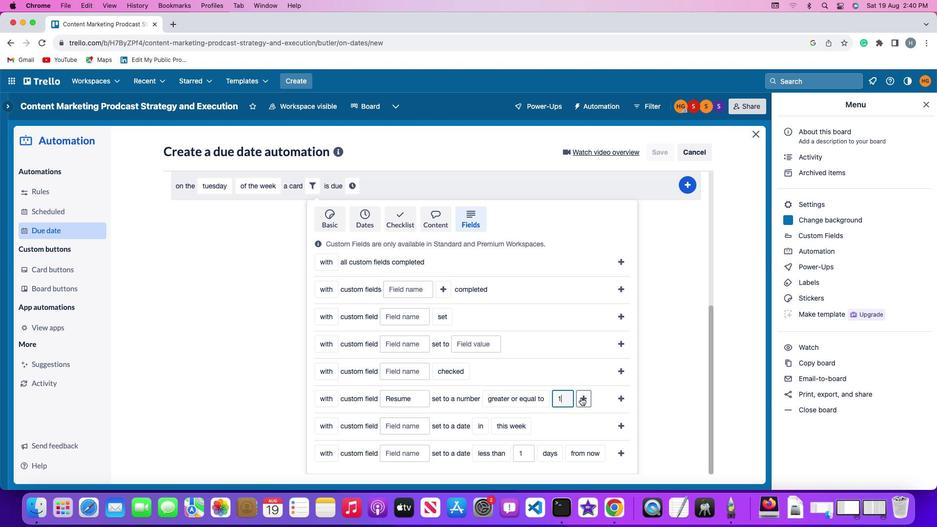 
Action: Mouse pressed left at (581, 397)
Screenshot: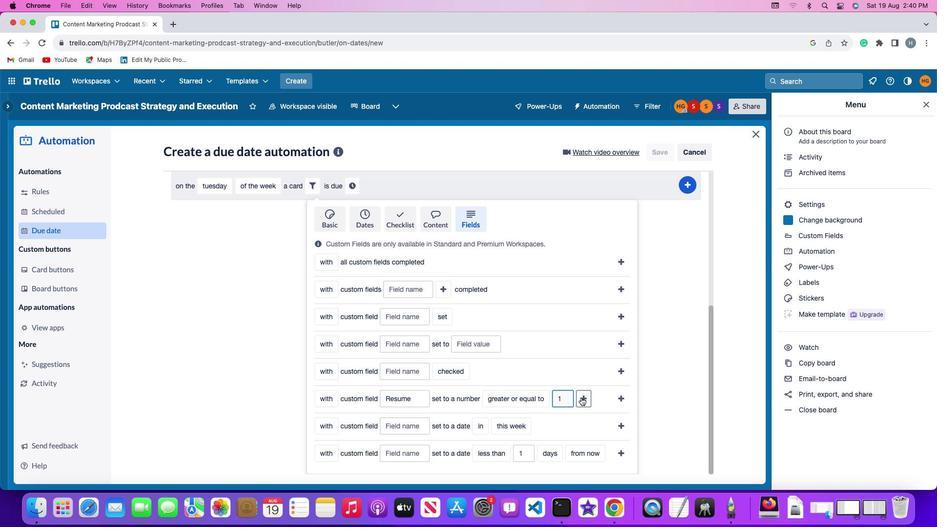 
Action: Mouse moved to (346, 419)
Screenshot: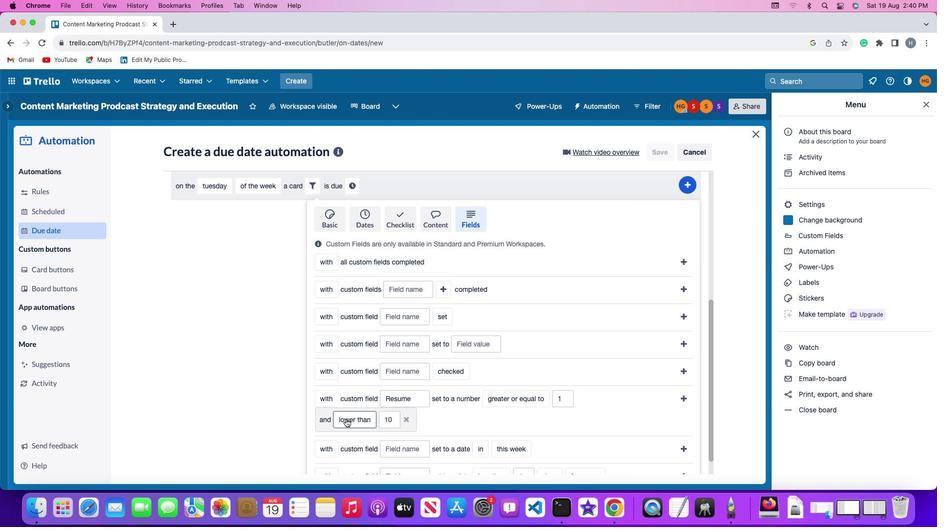 
Action: Mouse pressed left at (346, 419)
Screenshot: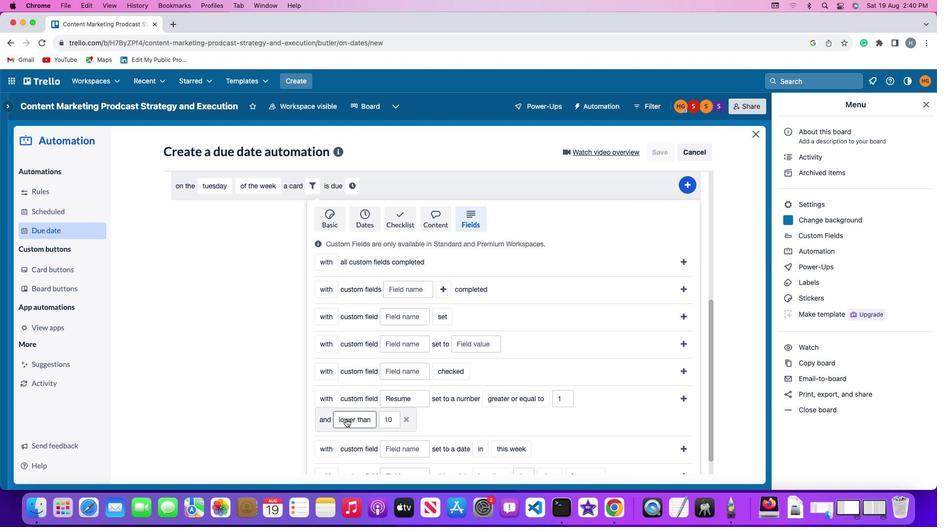
Action: Mouse moved to (362, 362)
Screenshot: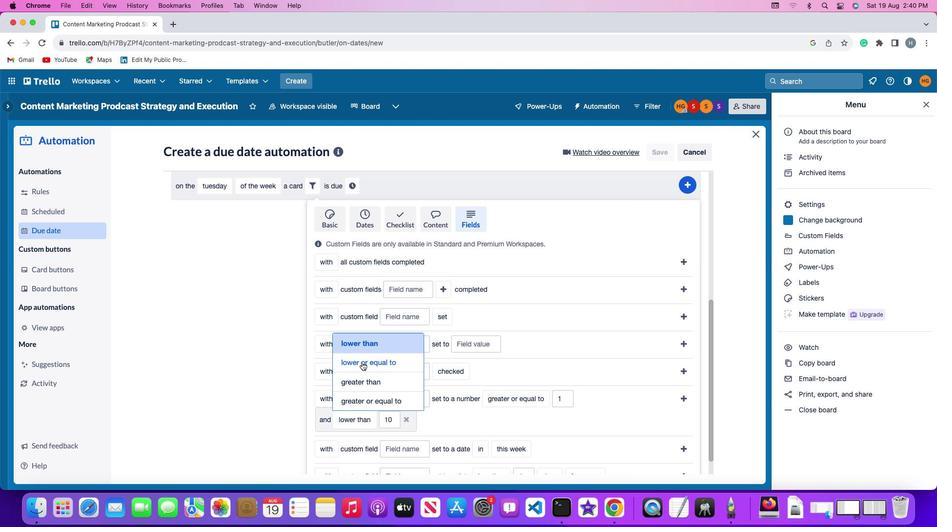 
Action: Mouse pressed left at (362, 362)
Screenshot: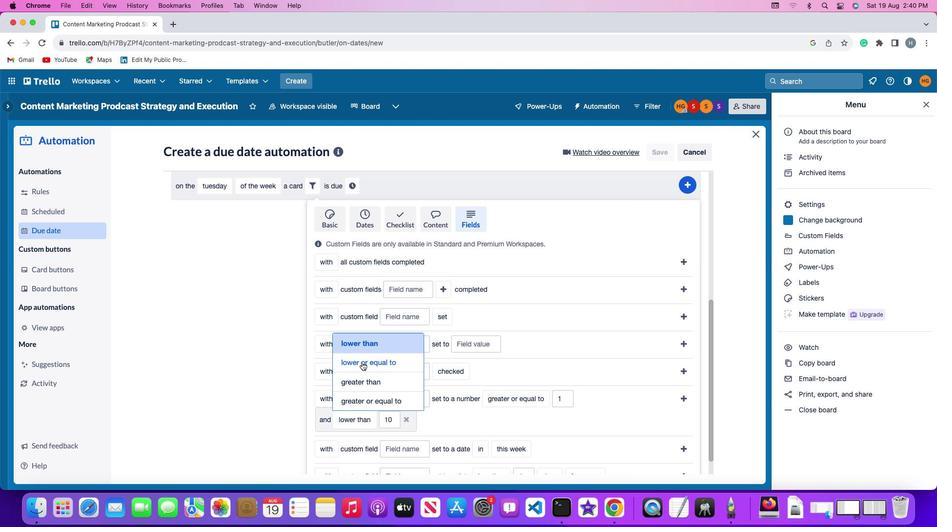 
Action: Mouse moved to (413, 418)
Screenshot: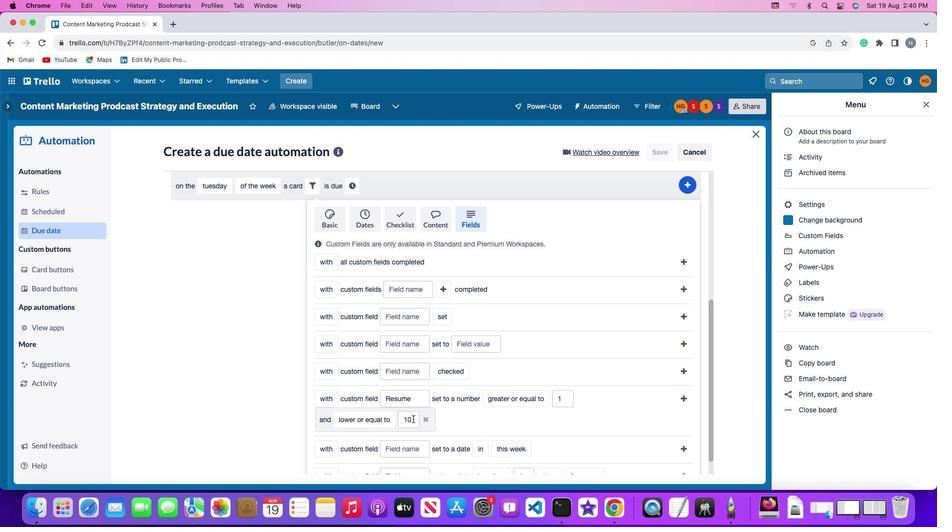 
Action: Mouse pressed left at (413, 418)
Screenshot: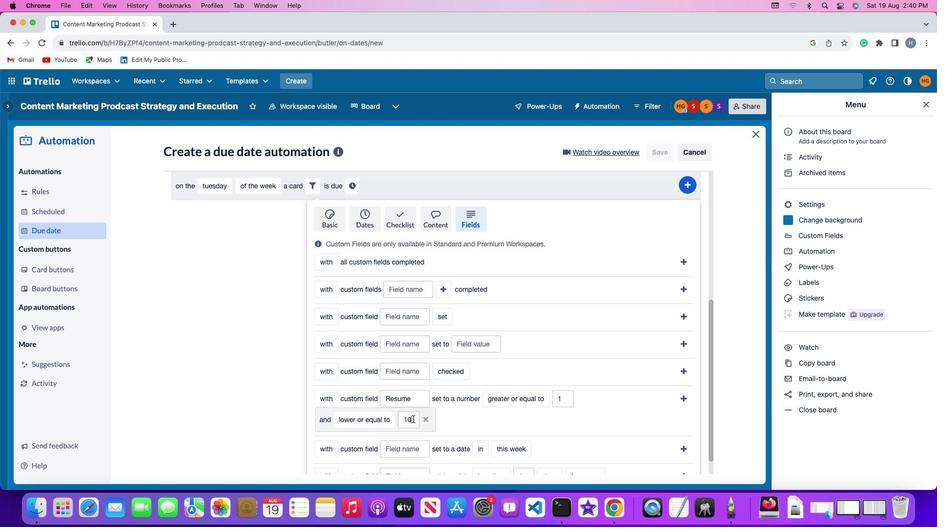 
Action: Mouse moved to (414, 417)
Screenshot: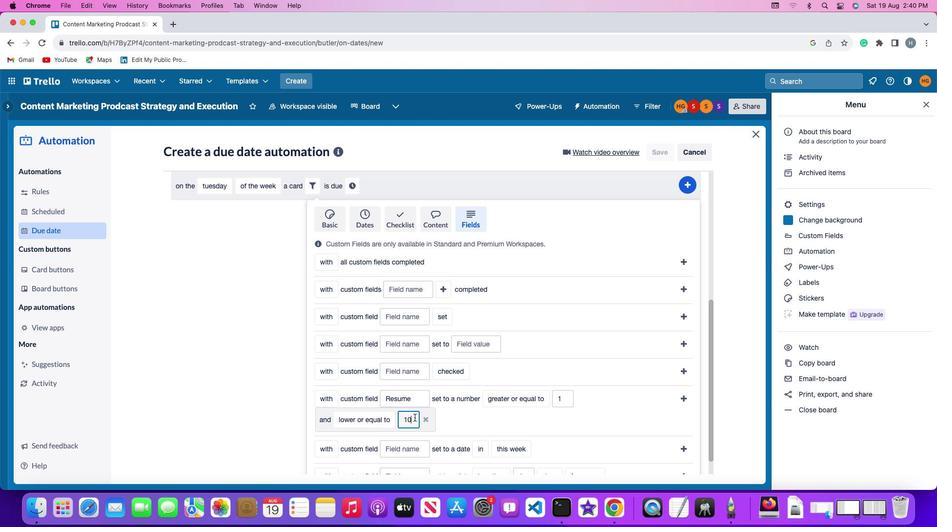 
Action: Key pressed Key.backspaceKey.backspace'1''0'
Screenshot: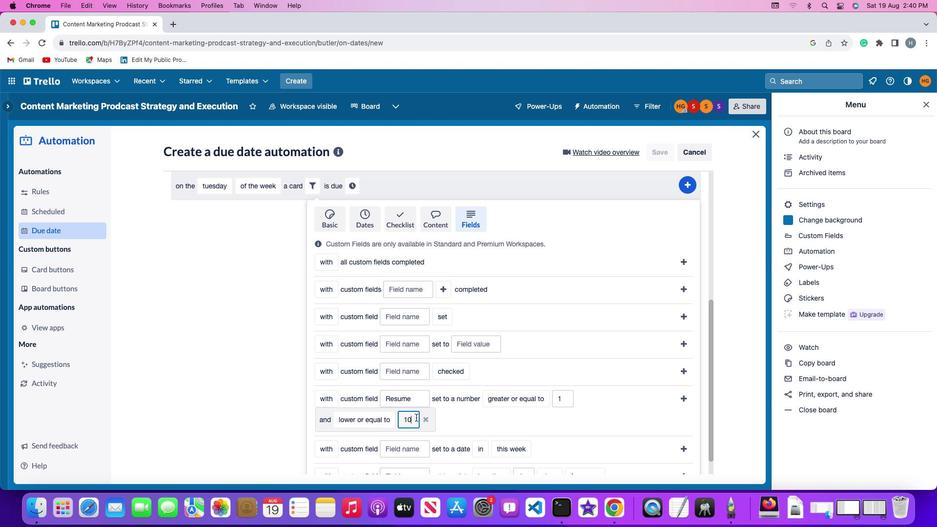 
Action: Mouse moved to (681, 397)
Screenshot: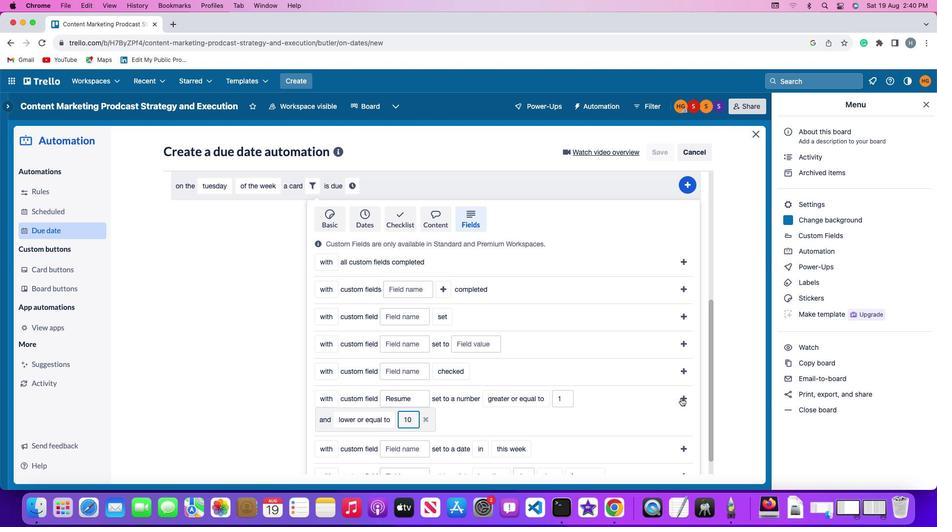 
Action: Mouse pressed left at (681, 397)
Screenshot: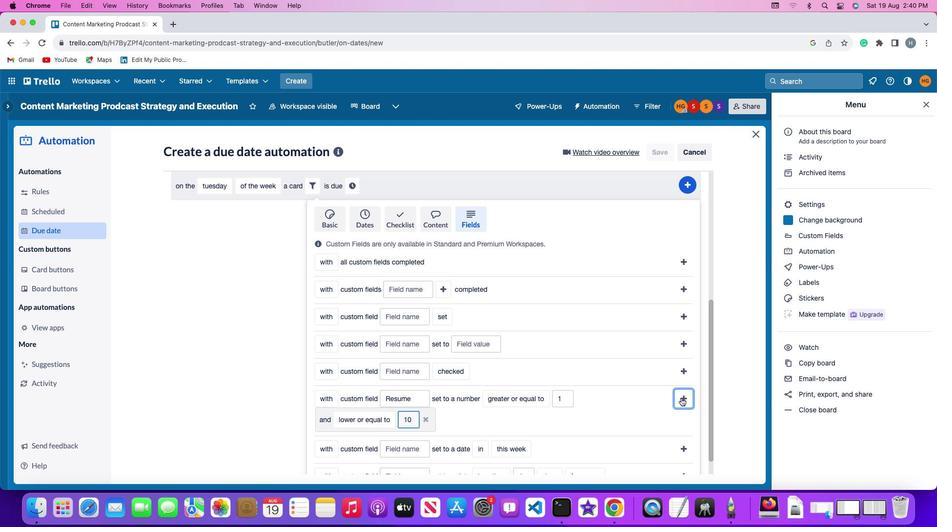 
Action: Mouse moved to (647, 423)
Screenshot: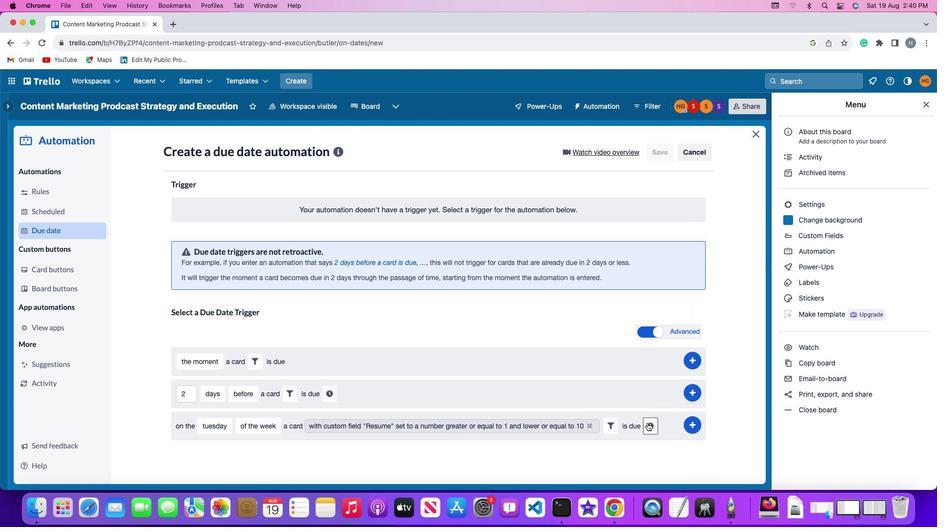 
Action: Mouse pressed left at (647, 423)
Screenshot: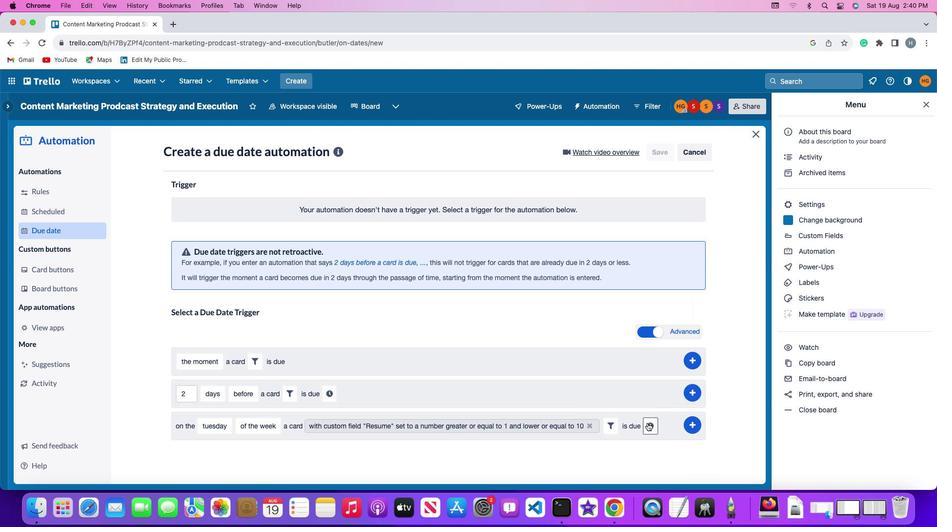 
Action: Mouse moved to (207, 448)
Screenshot: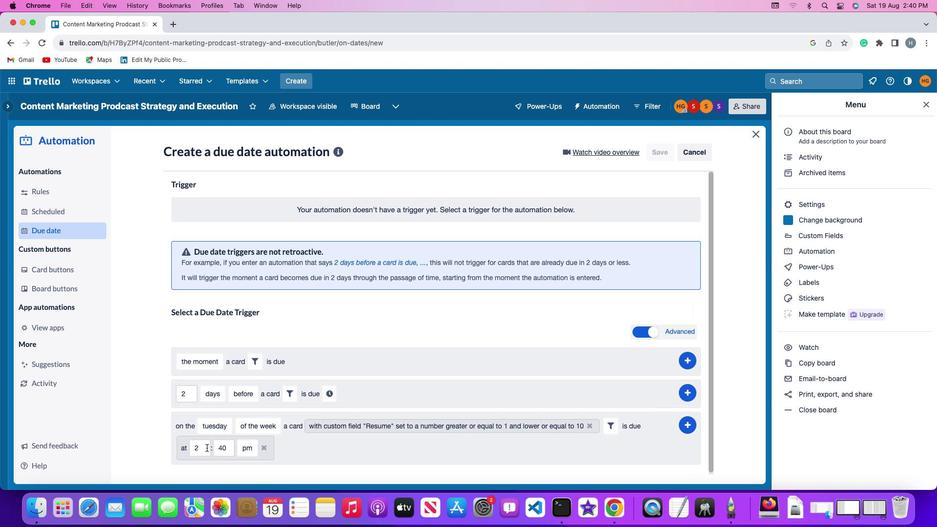 
Action: Mouse pressed left at (207, 448)
Screenshot: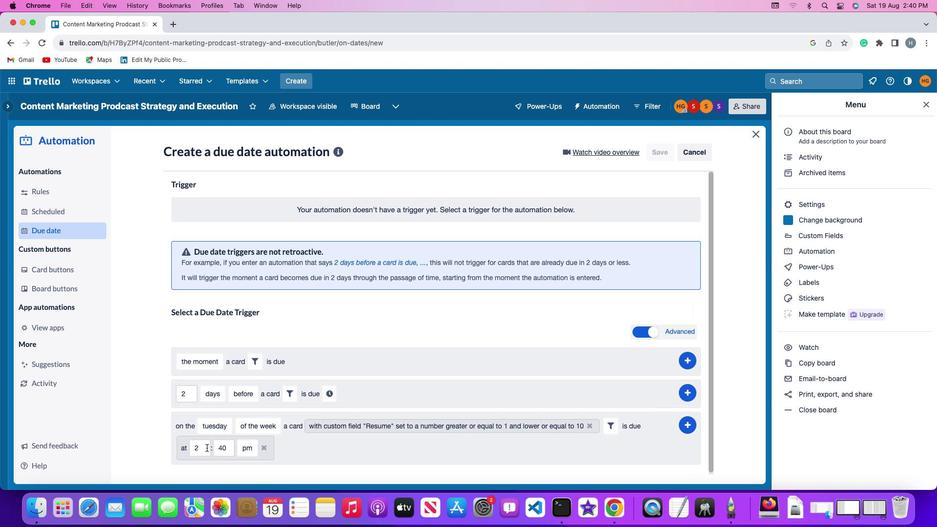 
Action: Mouse moved to (206, 448)
Screenshot: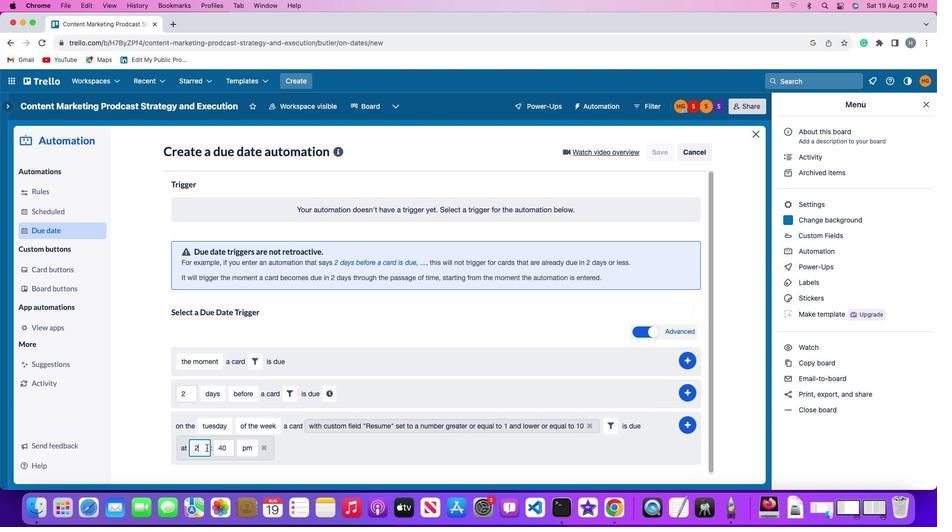 
Action: Key pressed Key.backspace'1''1'
Screenshot: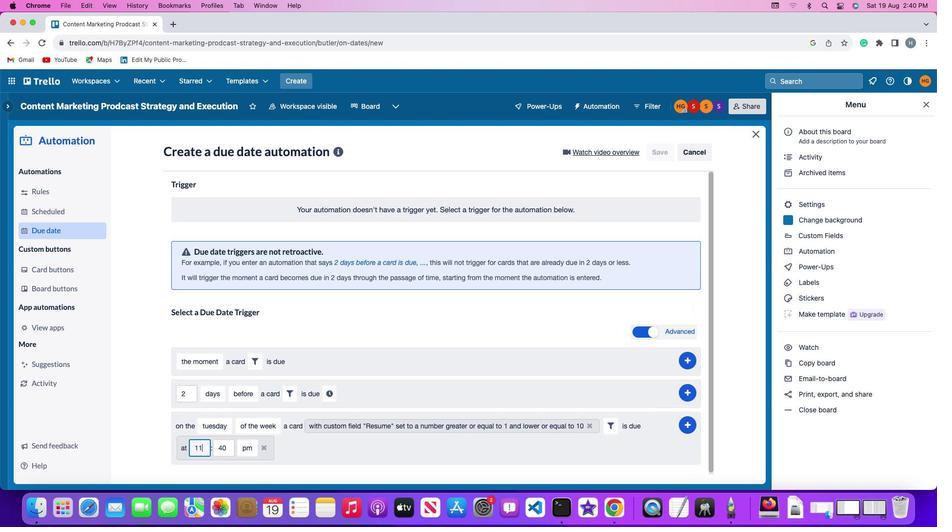 
Action: Mouse moved to (234, 448)
Screenshot: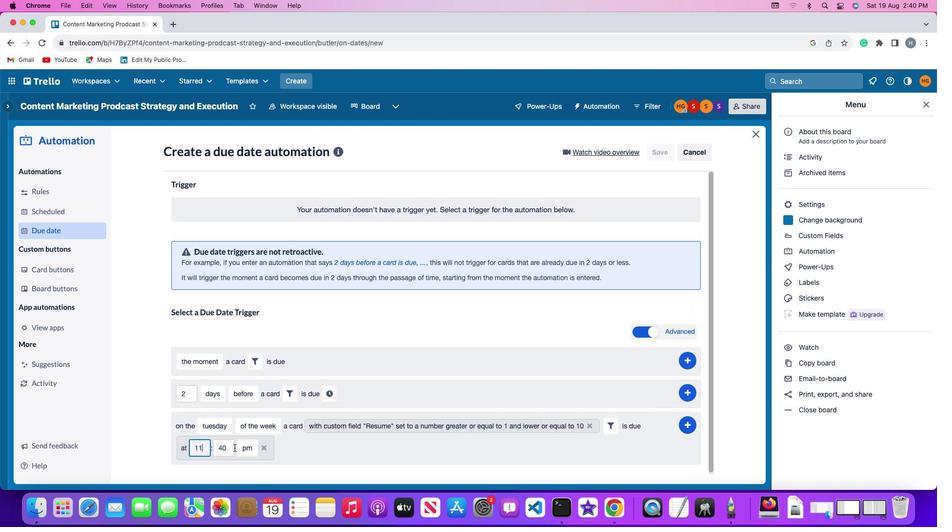 
Action: Mouse pressed left at (234, 448)
Screenshot: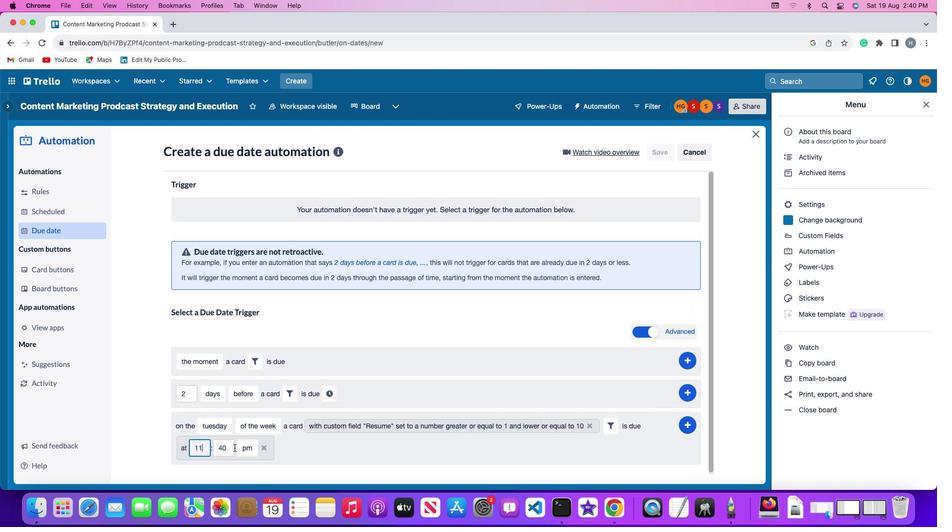 
Action: Mouse moved to (232, 448)
Screenshot: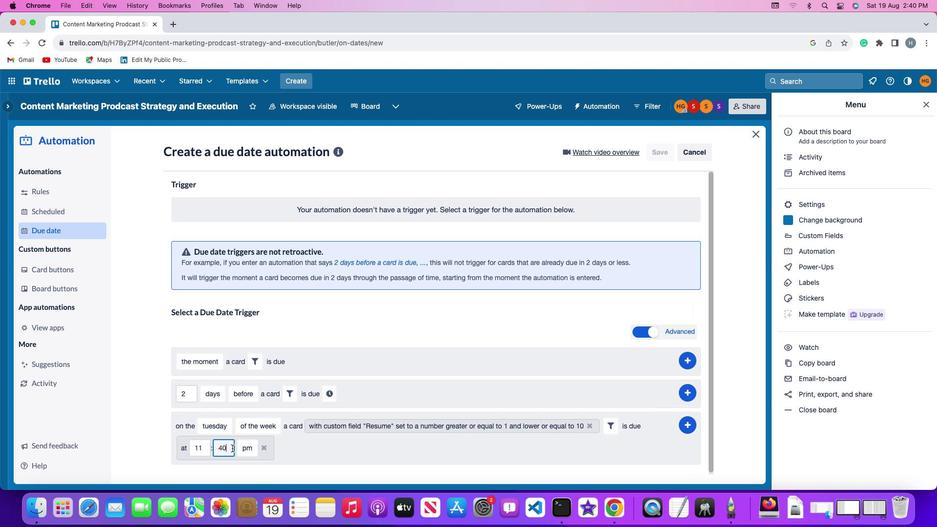 
Action: Key pressed Key.backspaceKey.backspaceKey.backspace'0''0'
Screenshot: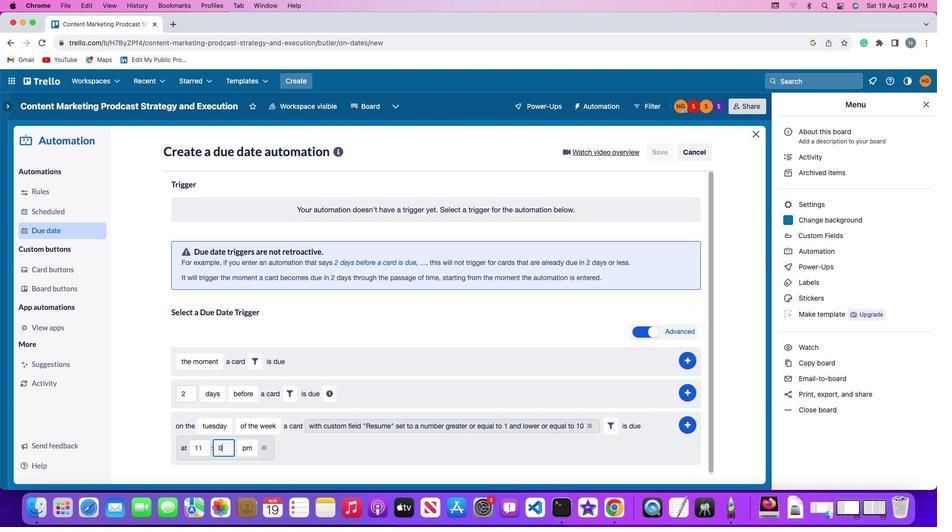 
Action: Mouse moved to (248, 448)
Screenshot: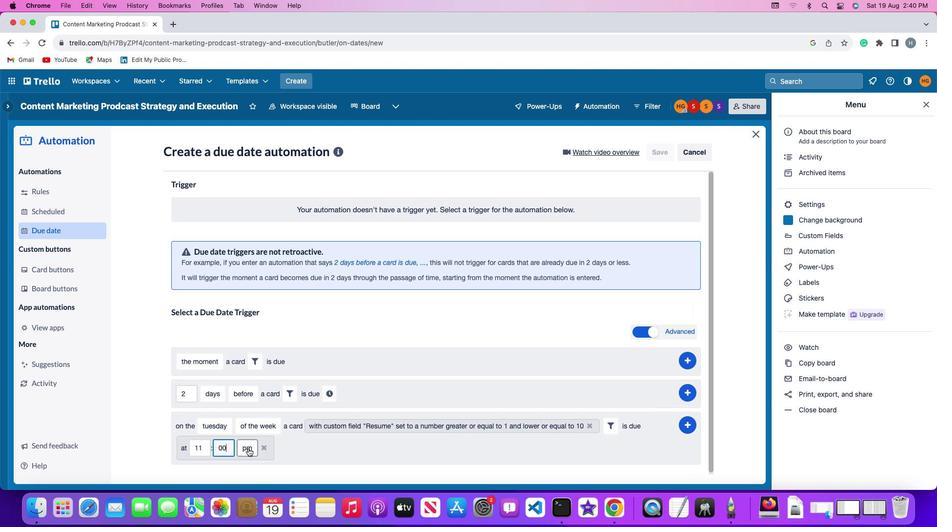 
Action: Mouse pressed left at (248, 448)
Screenshot: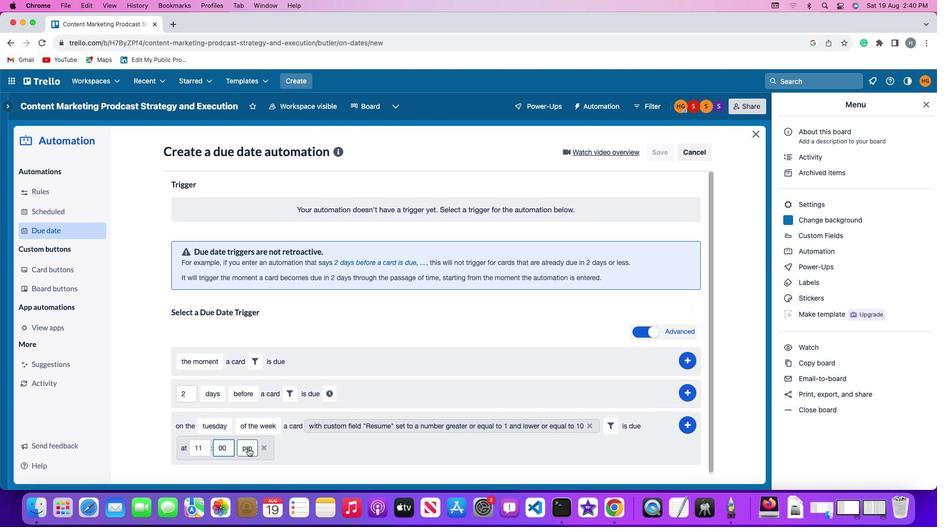 
Action: Mouse moved to (254, 408)
Screenshot: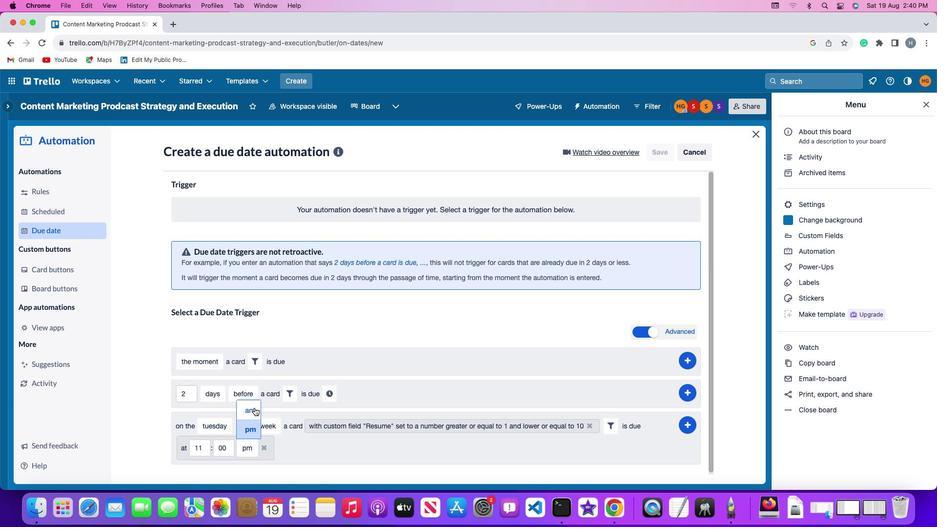 
Action: Mouse pressed left at (254, 408)
Screenshot: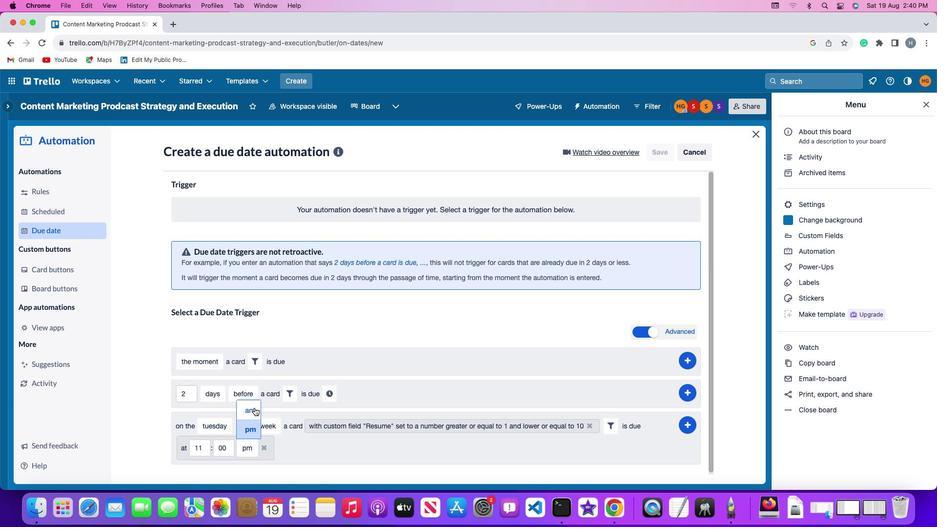 
Action: Mouse moved to (686, 422)
Screenshot: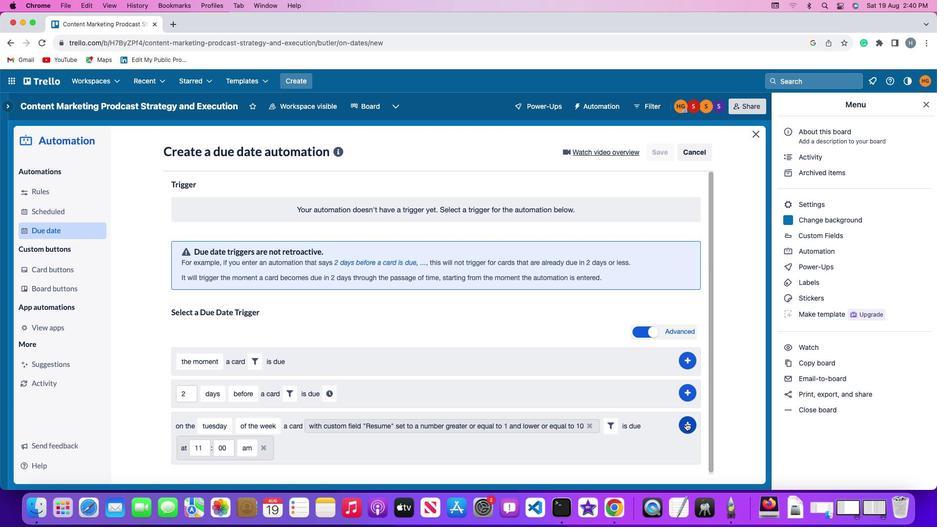 
Action: Mouse pressed left at (686, 422)
Screenshot: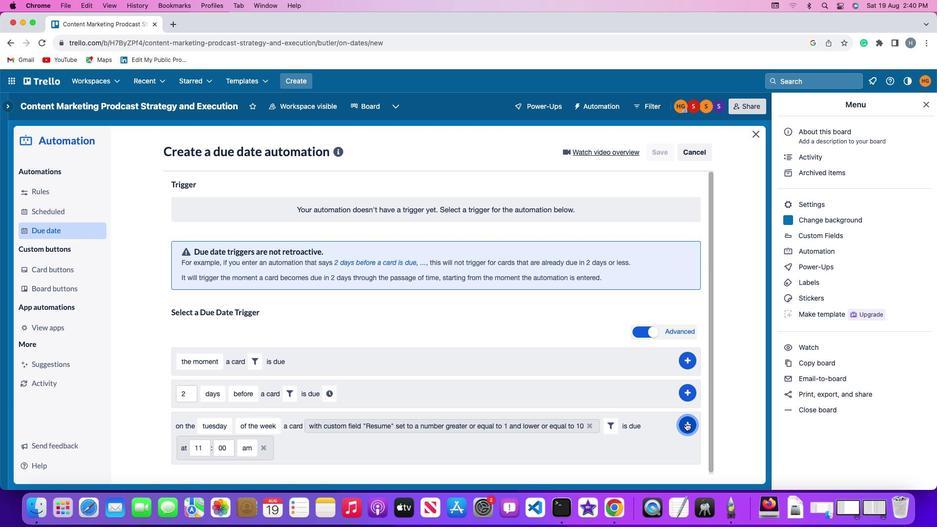 
Action: Mouse moved to (725, 355)
Screenshot: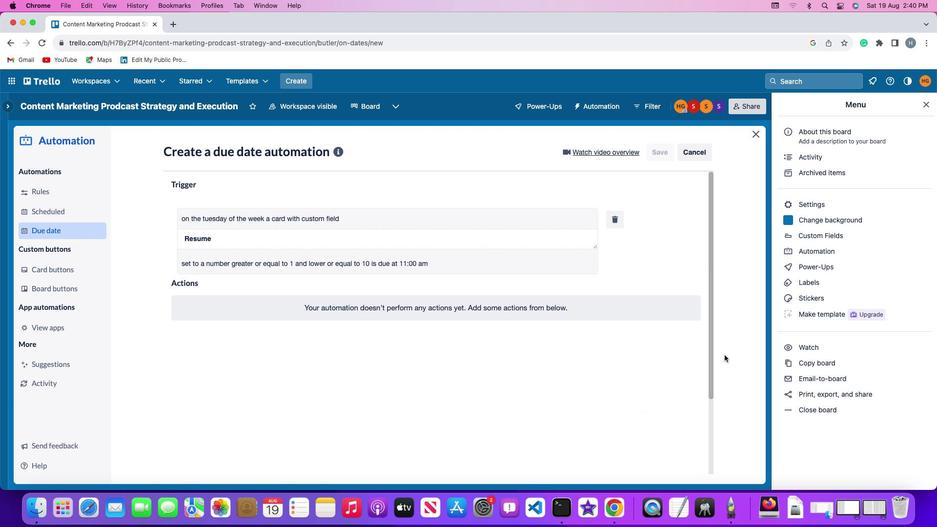
